 Task: Create a rule when custom fields attachments is set to a date more than 1  days ago by anyone.
Action: Mouse moved to (751, 263)
Screenshot: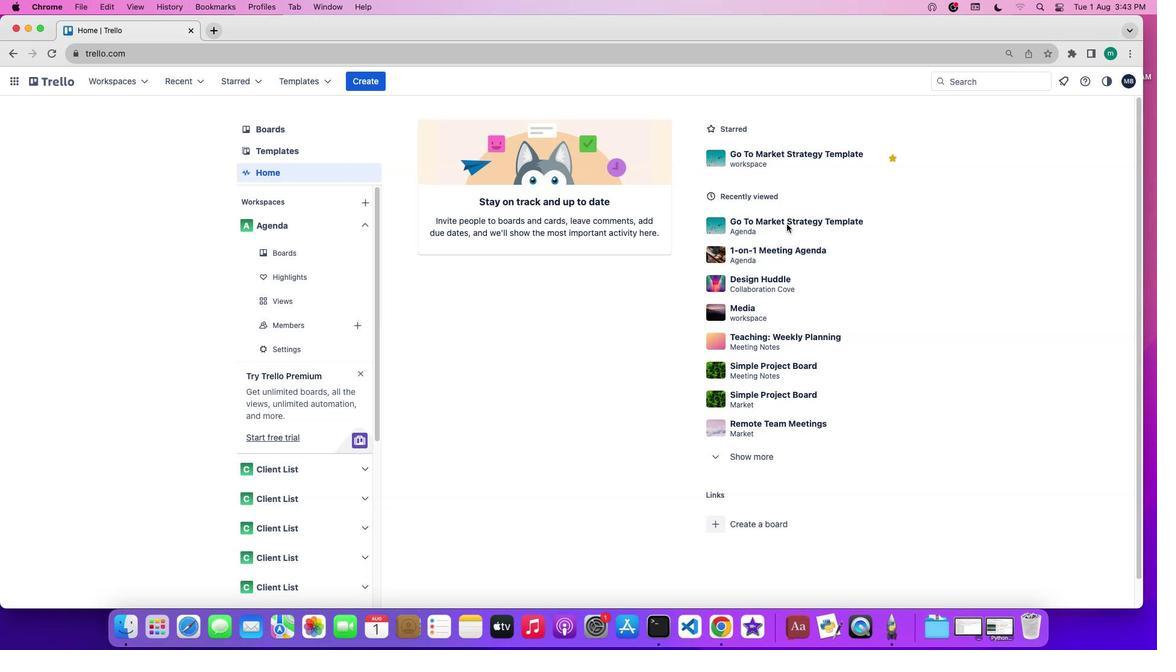 
Action: Mouse pressed left at (751, 263)
Screenshot: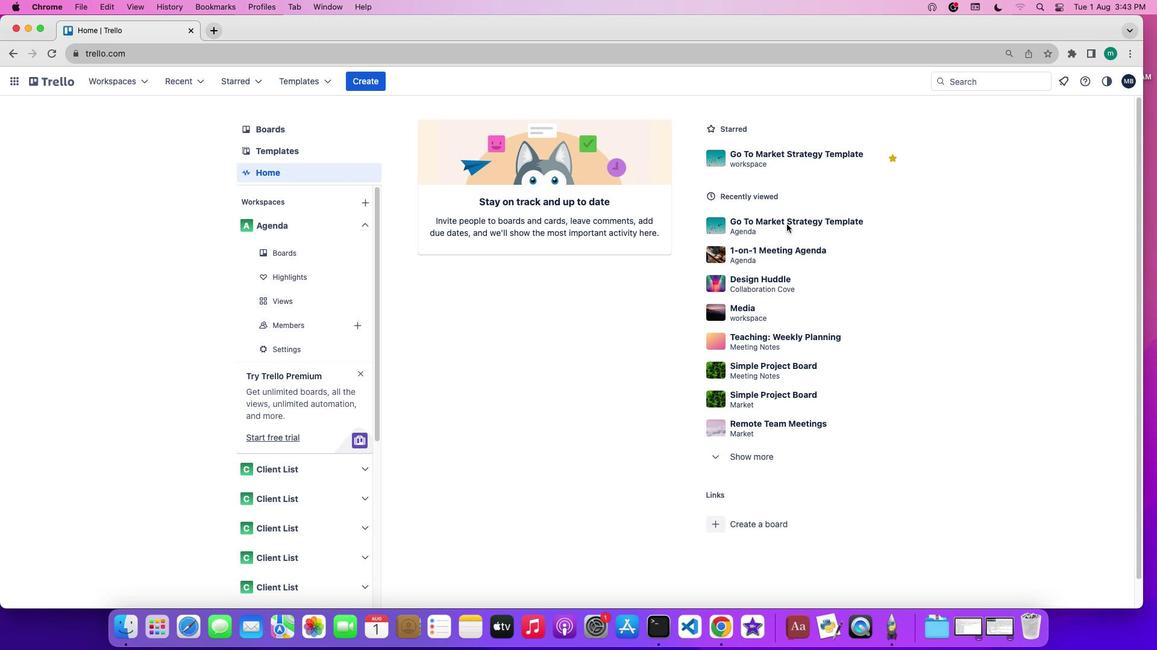 
Action: Mouse pressed left at (751, 263)
Screenshot: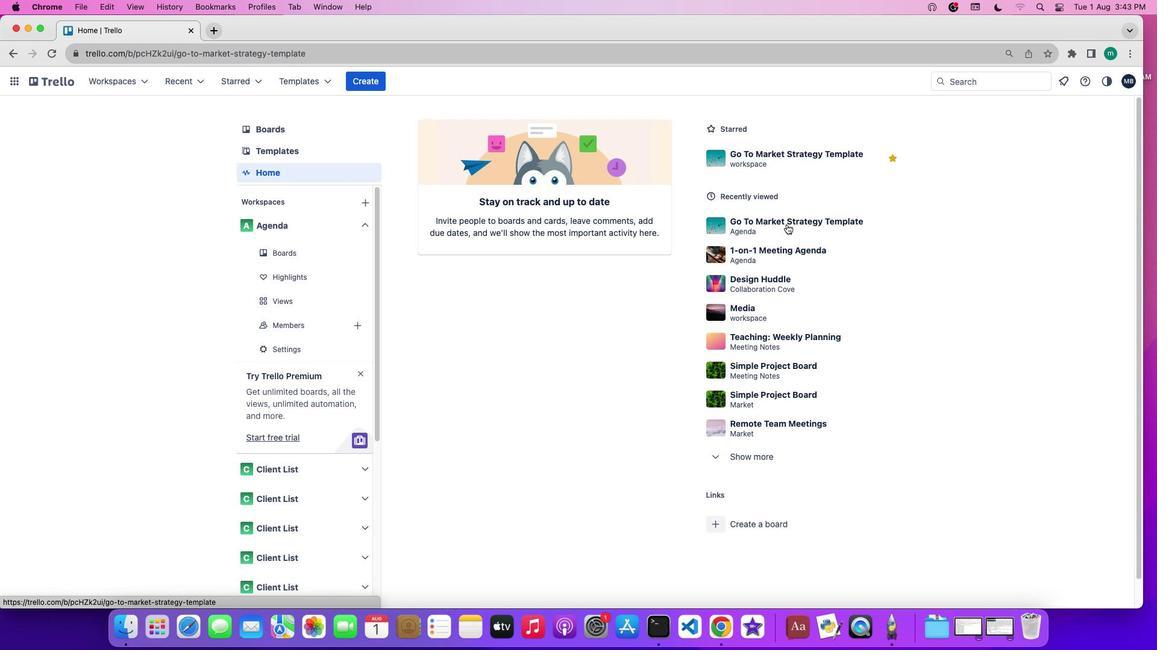 
Action: Mouse moved to (966, 310)
Screenshot: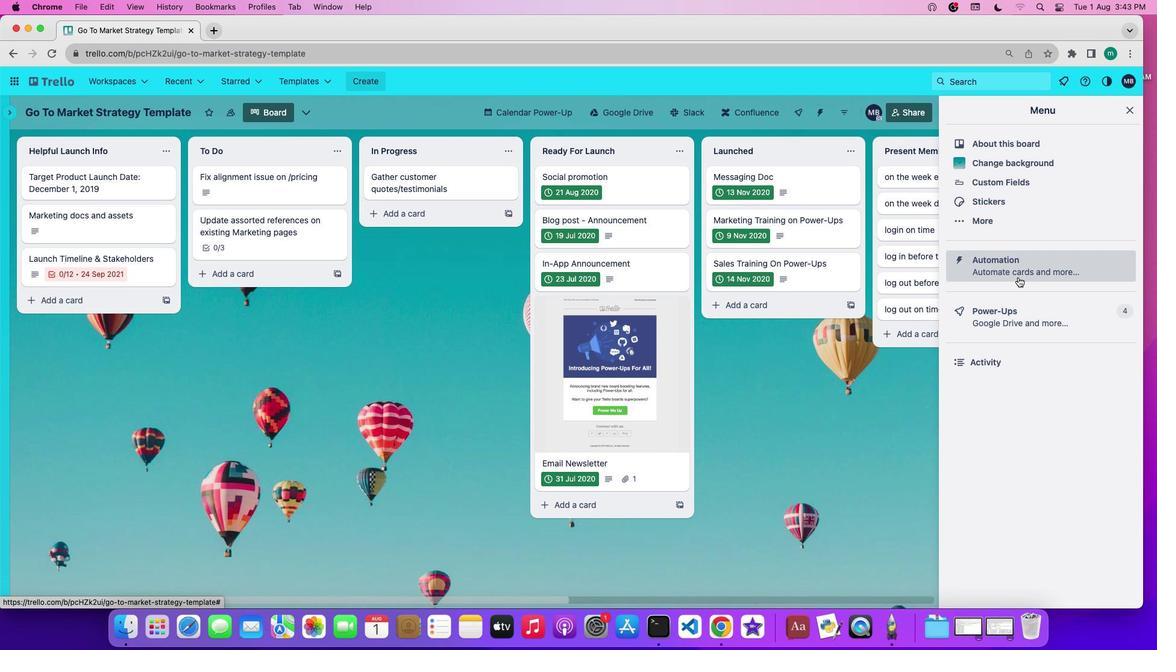 
Action: Mouse pressed left at (966, 310)
Screenshot: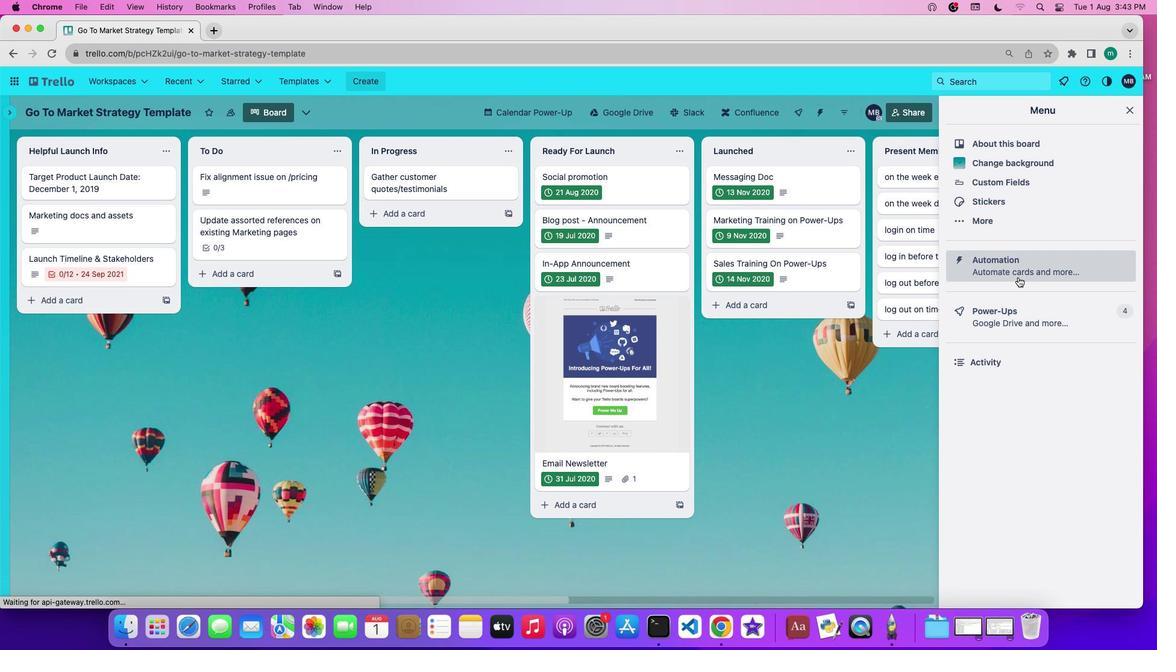 
Action: Mouse moved to (91, 256)
Screenshot: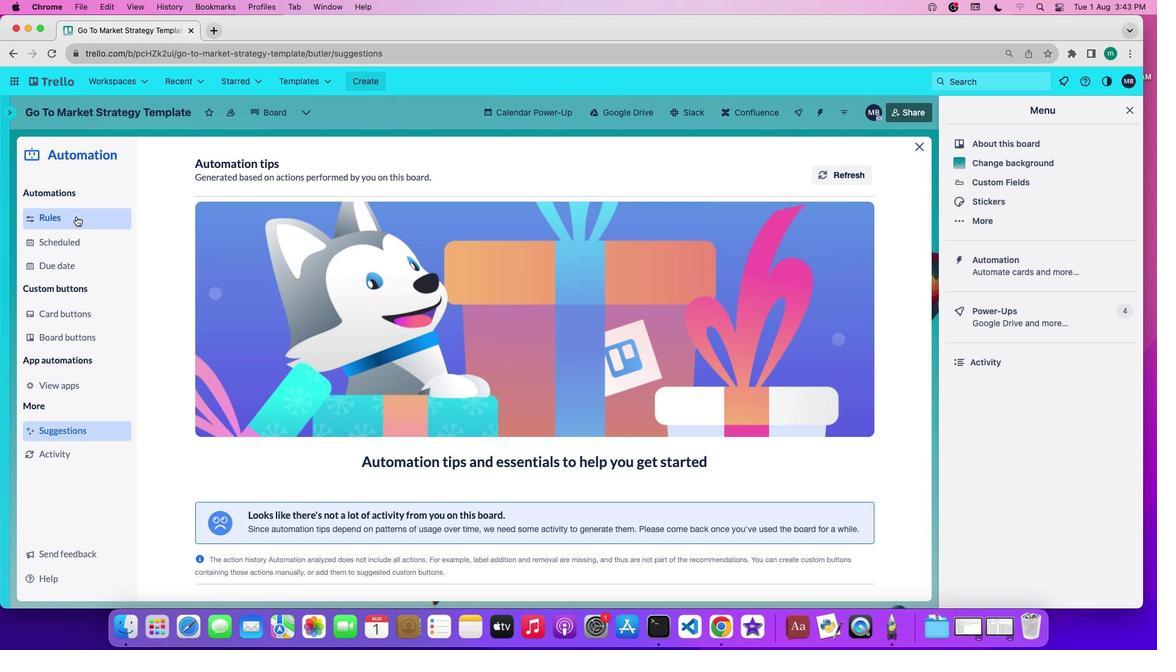 
Action: Mouse pressed left at (91, 256)
Screenshot: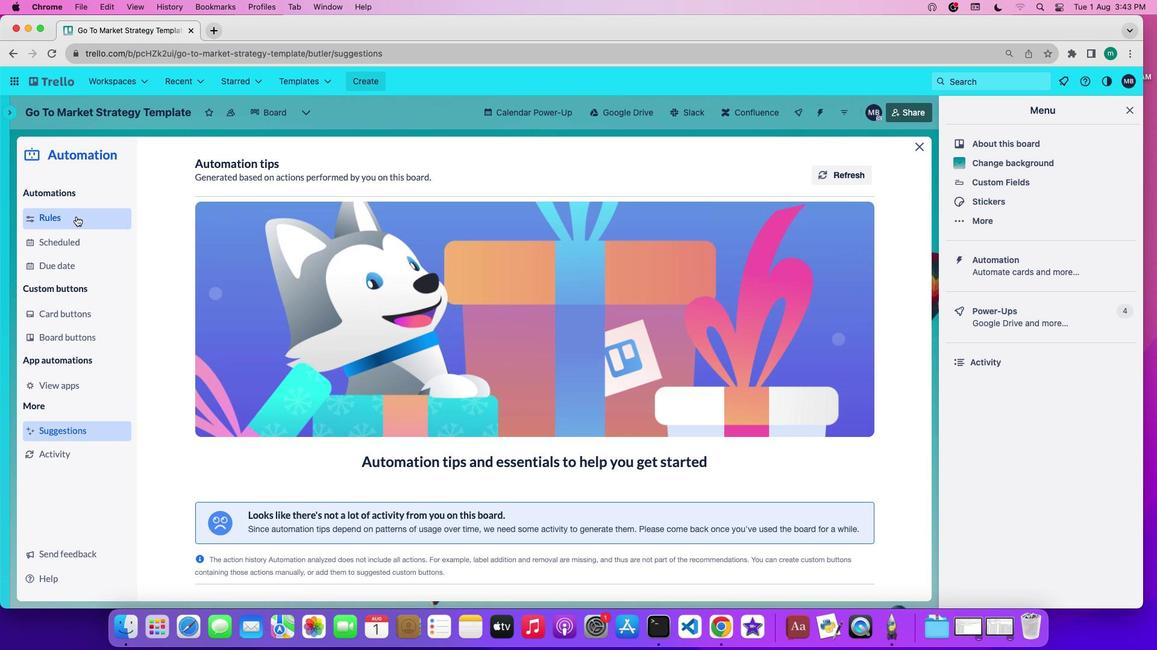 
Action: Mouse moved to (295, 452)
Screenshot: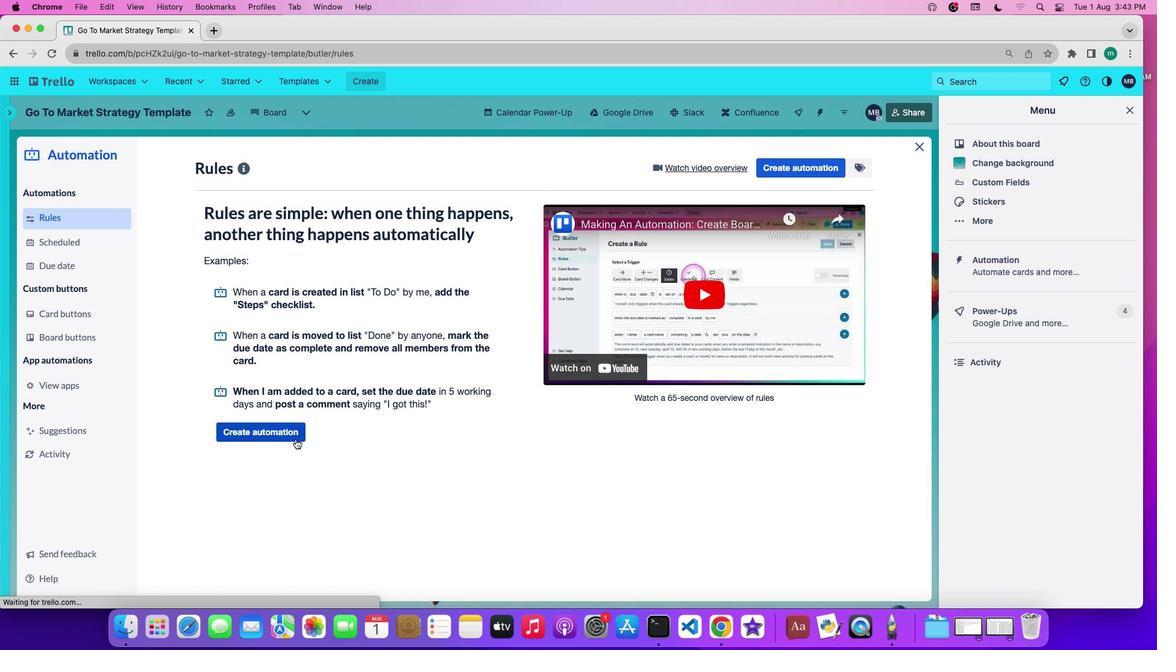 
Action: Mouse pressed left at (295, 452)
Screenshot: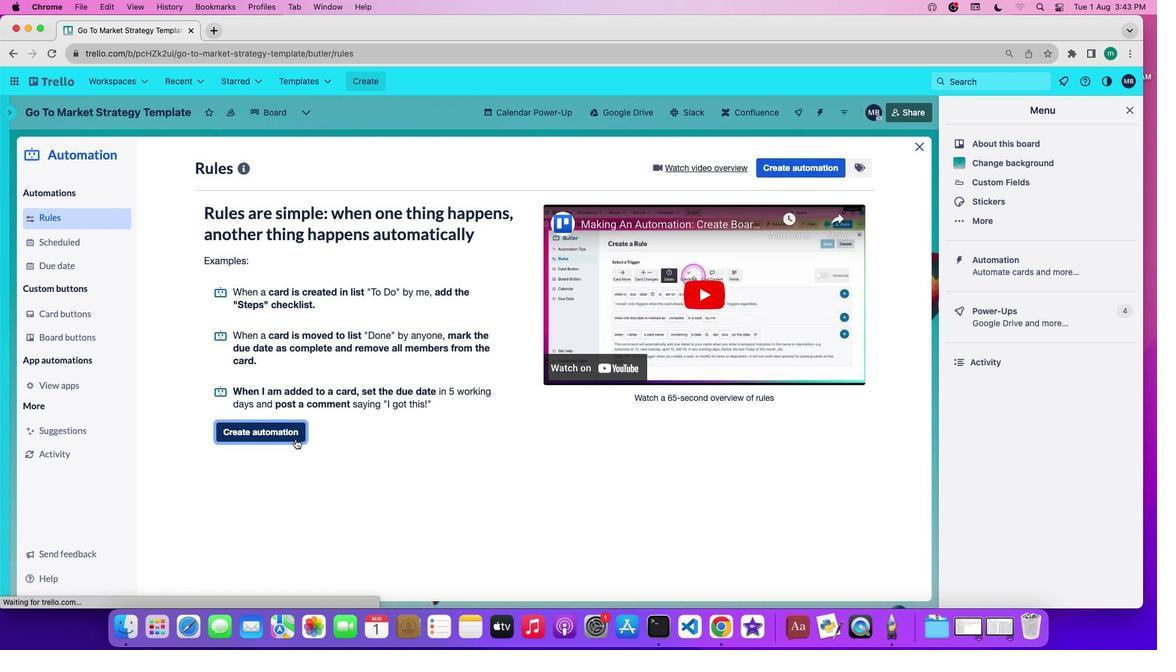 
Action: Mouse moved to (568, 319)
Screenshot: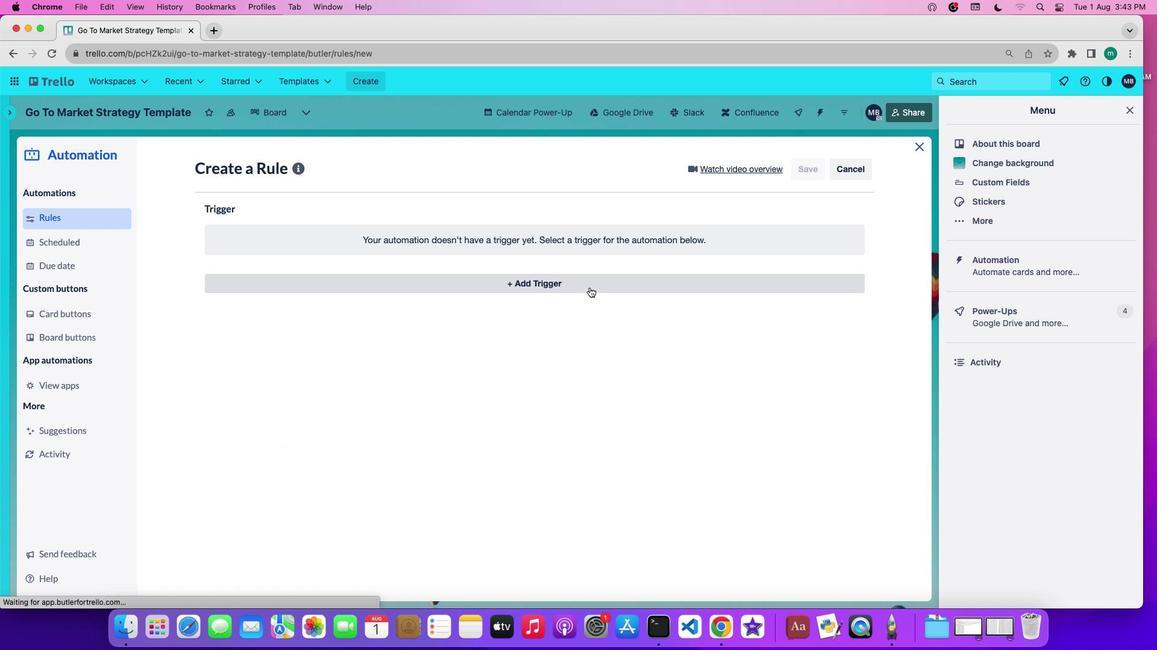 
Action: Mouse pressed left at (568, 319)
Screenshot: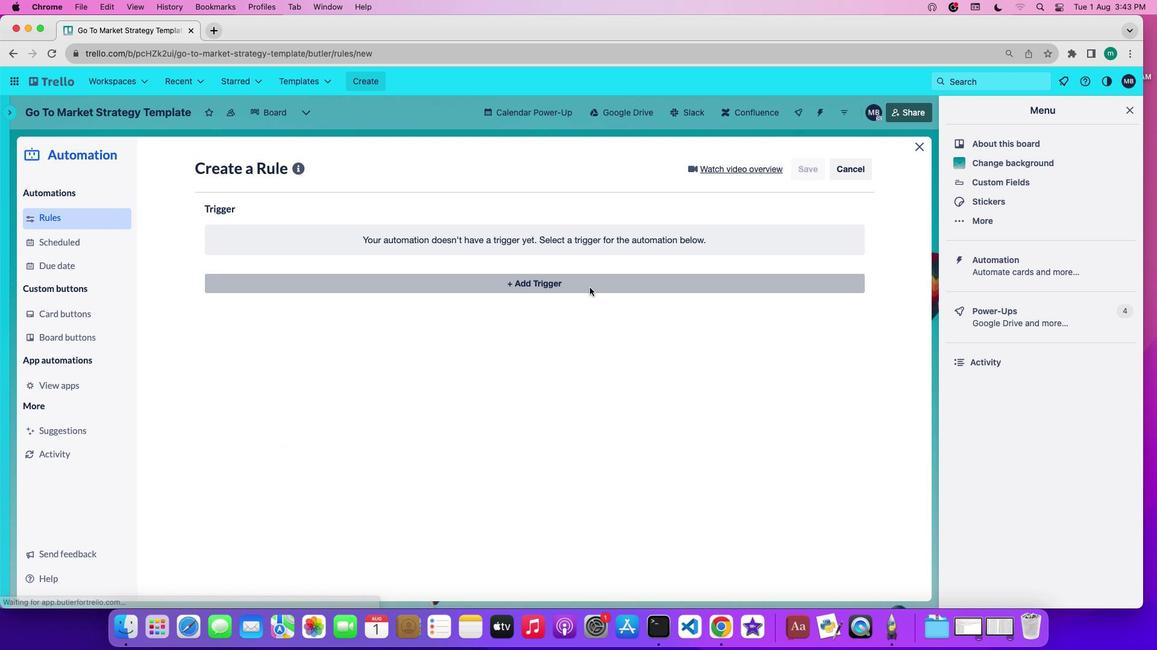 
Action: Mouse moved to (459, 358)
Screenshot: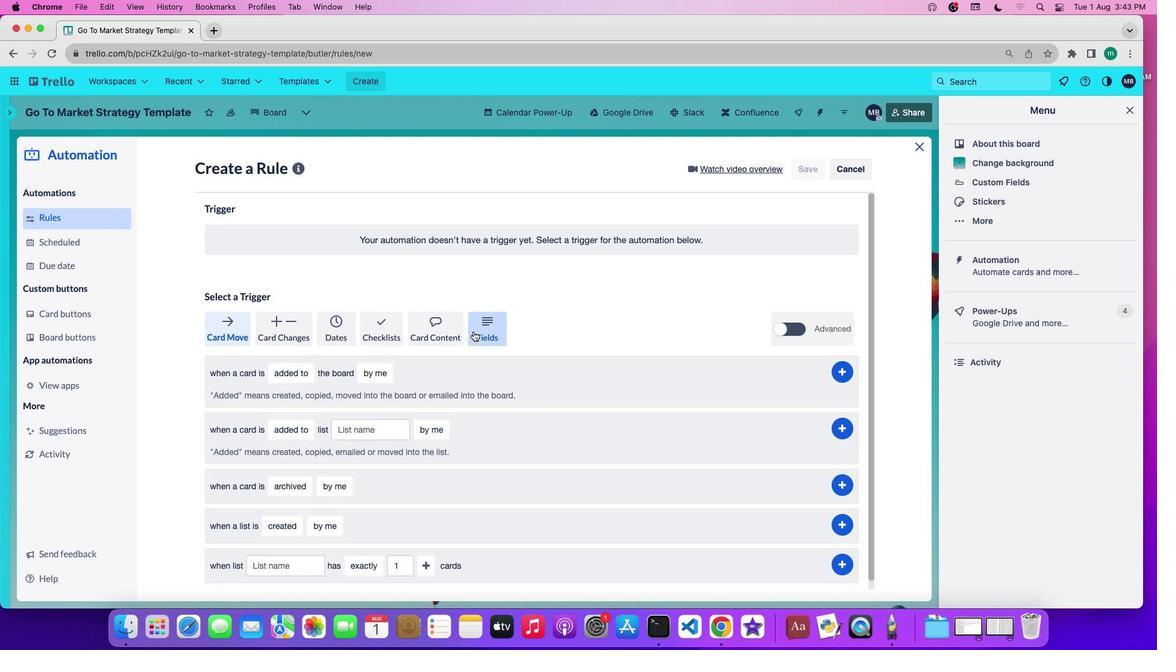 
Action: Mouse pressed left at (459, 358)
Screenshot: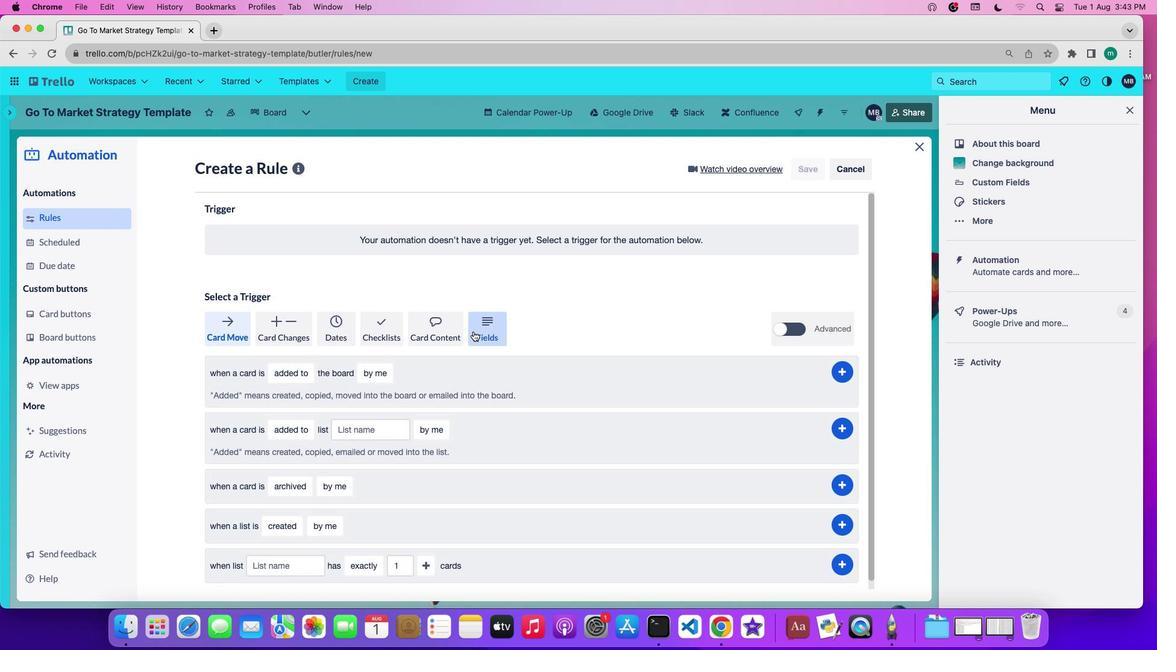 
Action: Mouse moved to (465, 418)
Screenshot: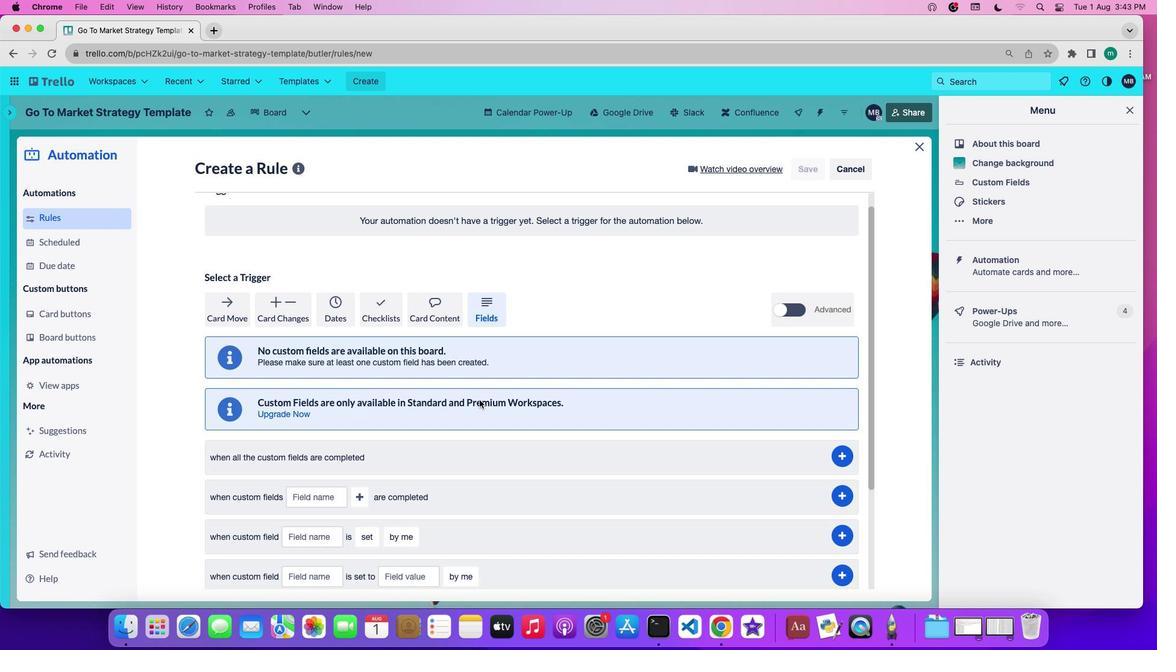 
Action: Mouse scrolled (465, 418) with delta (20, 65)
Screenshot: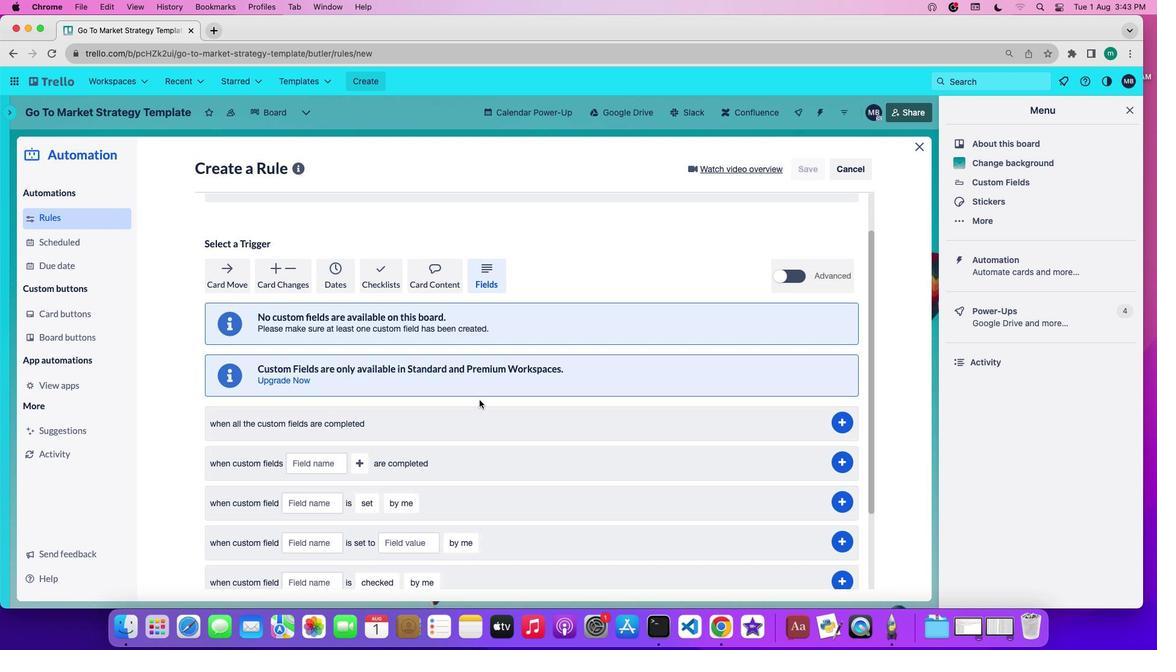 
Action: Mouse scrolled (465, 418) with delta (20, 65)
Screenshot: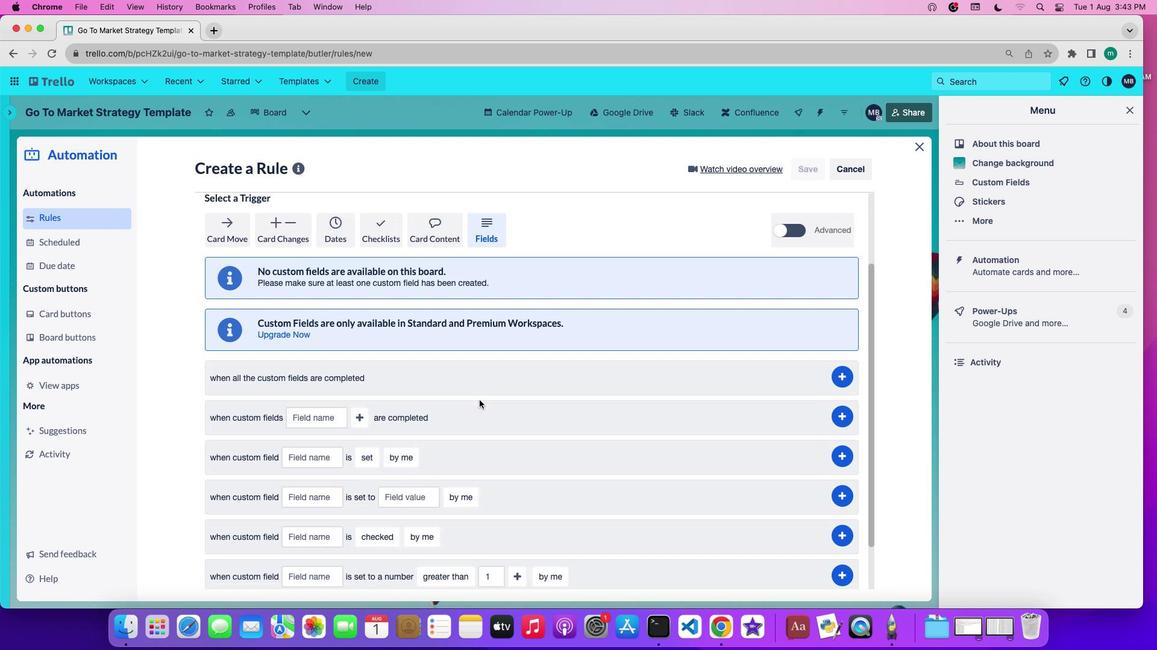 
Action: Mouse scrolled (465, 418) with delta (20, 64)
Screenshot: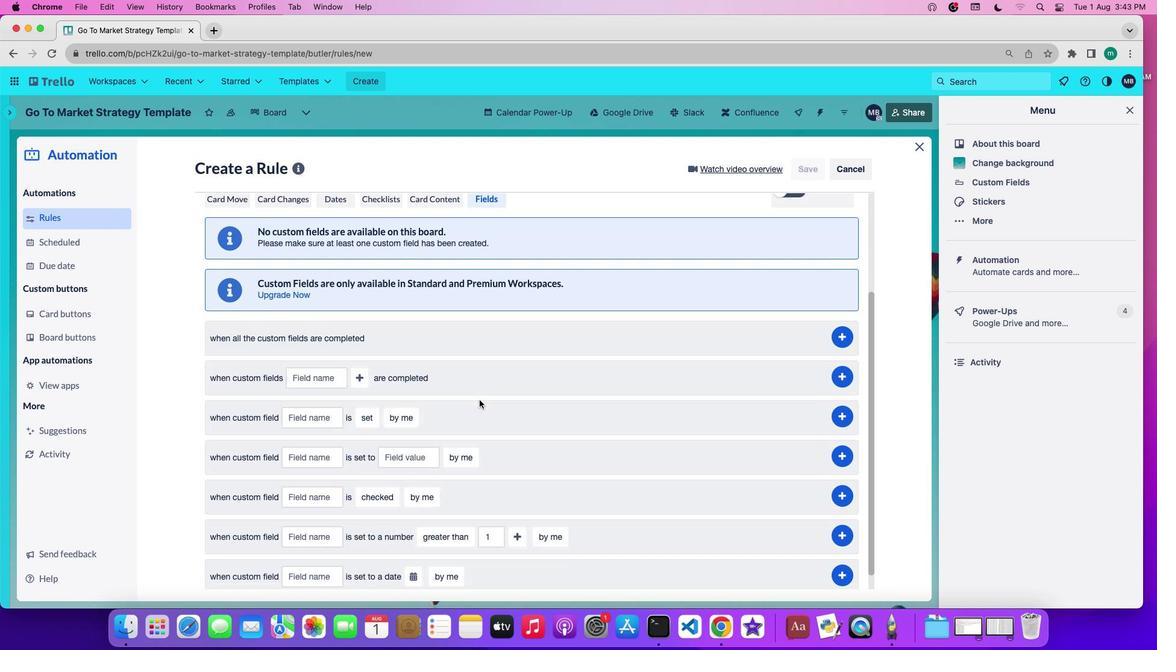 
Action: Mouse scrolled (465, 418) with delta (20, 63)
Screenshot: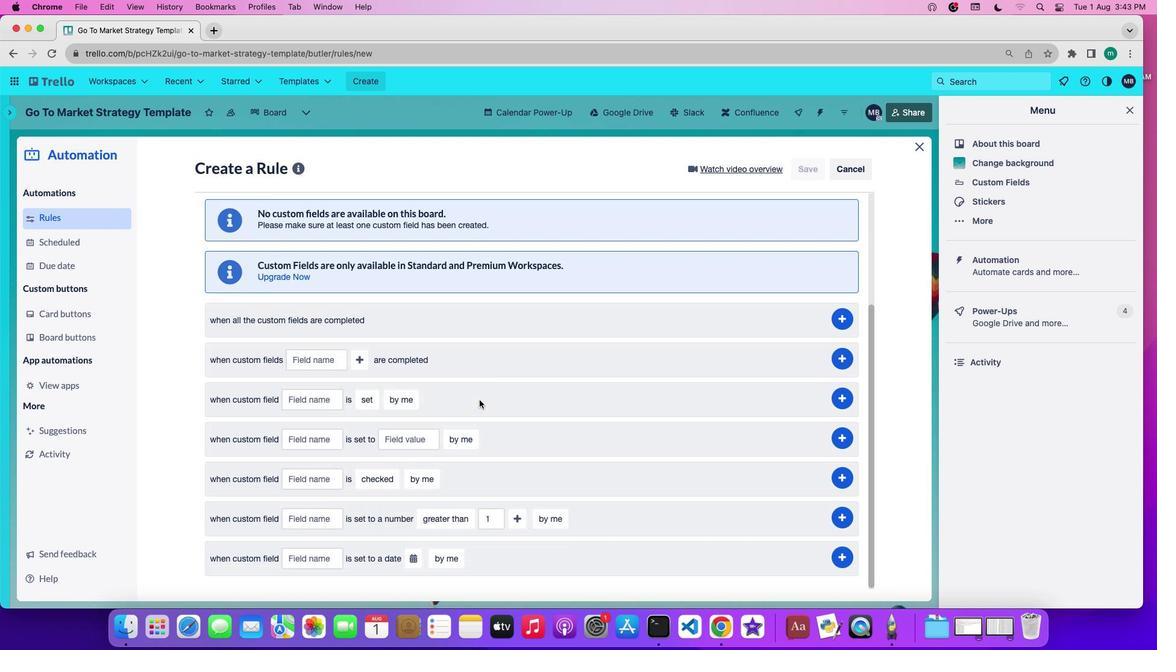 
Action: Mouse scrolled (465, 418) with delta (20, 63)
Screenshot: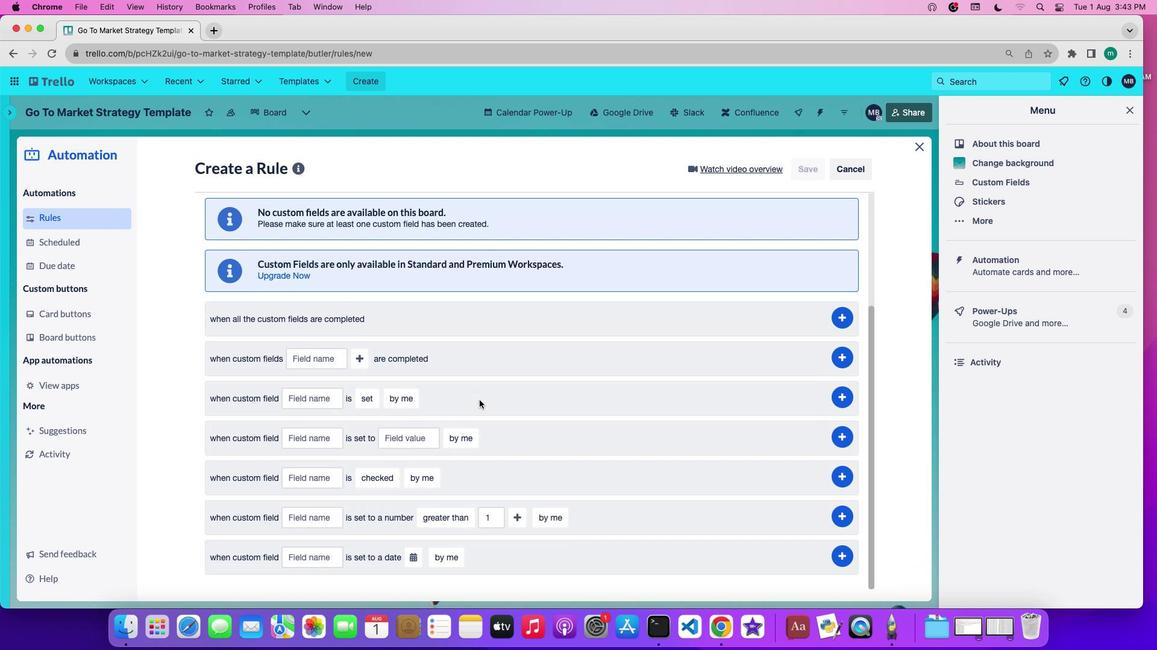 
Action: Mouse moved to (303, 551)
Screenshot: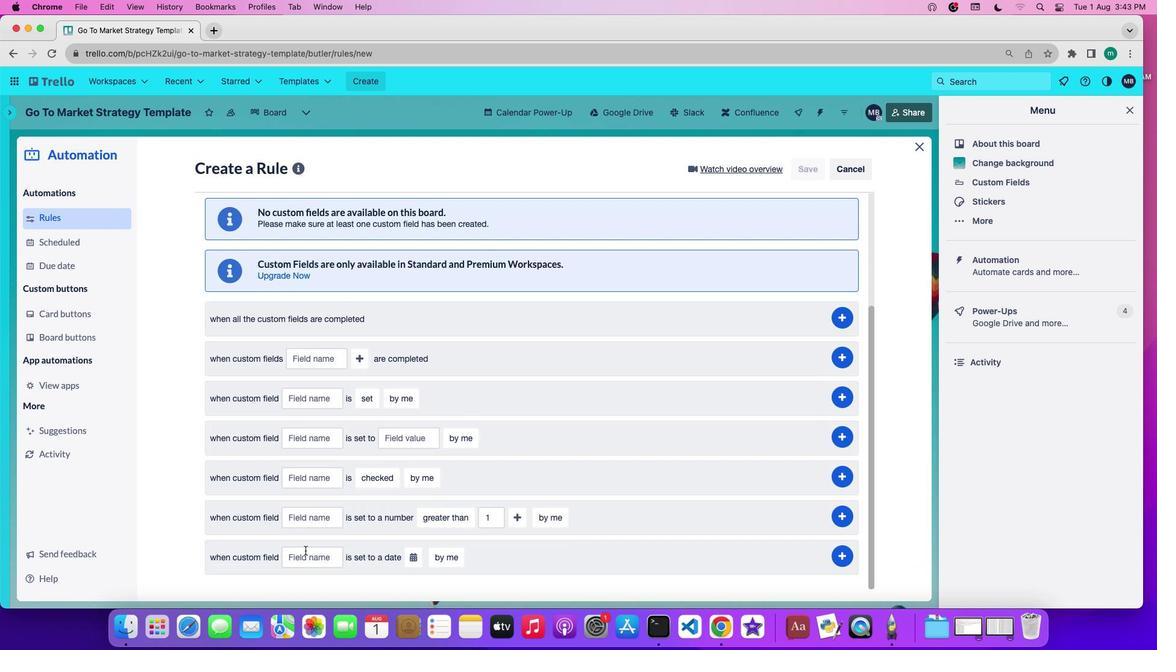 
Action: Mouse pressed left at (303, 551)
Screenshot: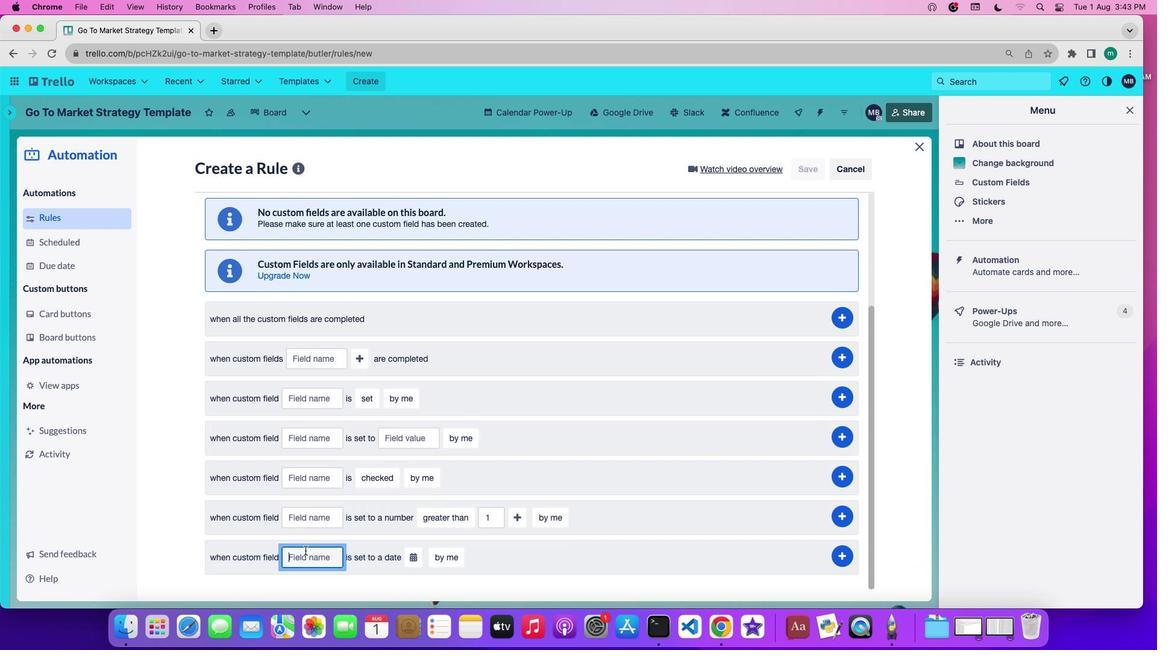 
Action: Mouse moved to (303, 551)
Screenshot: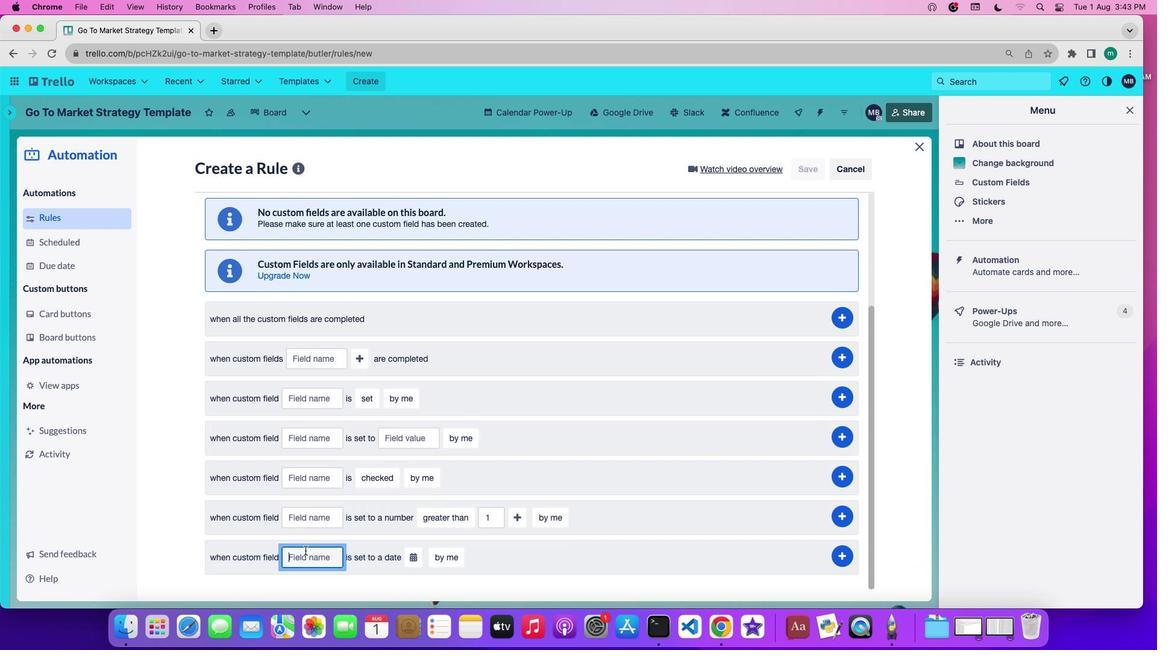 
Action: Key pressed 'a''t''t''a''c''h''m''e''n''t''s'
Screenshot: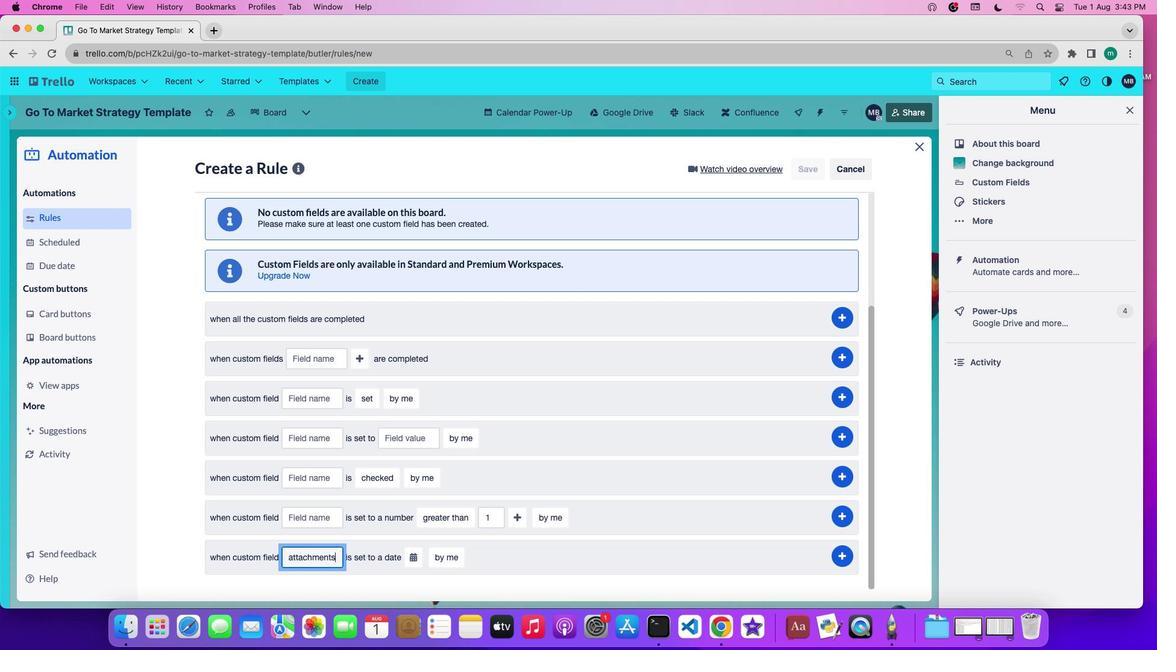 
Action: Mouse moved to (409, 554)
Screenshot: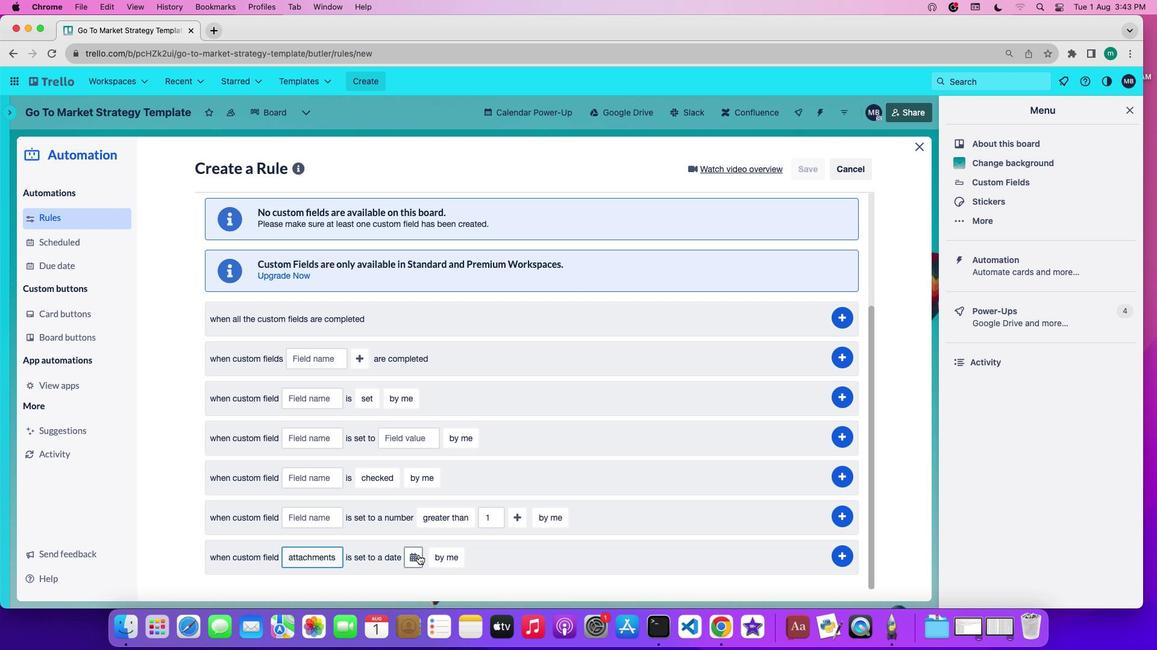 
Action: Mouse pressed left at (409, 554)
Screenshot: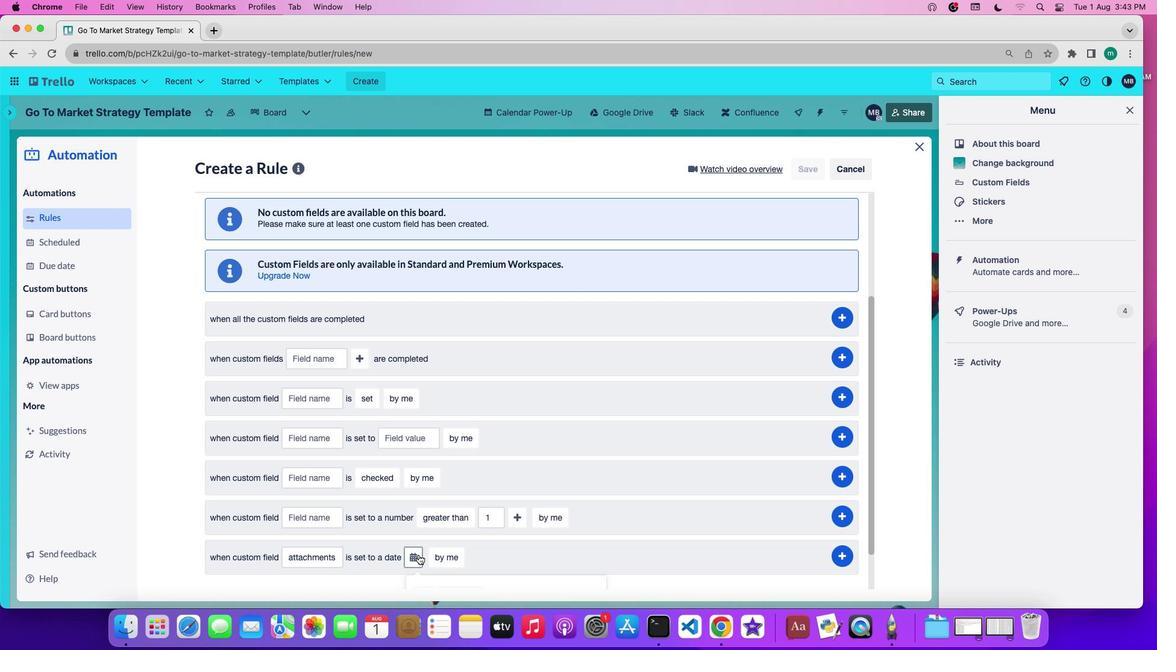 
Action: Mouse pressed left at (409, 554)
Screenshot: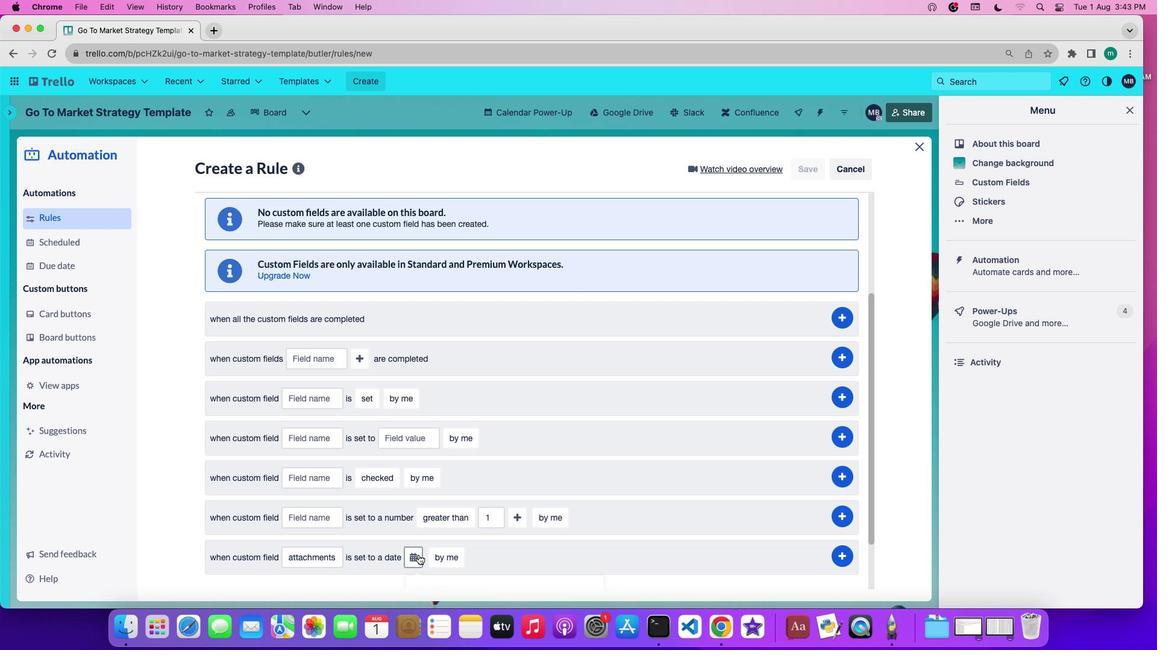 
Action: Mouse moved to (406, 552)
Screenshot: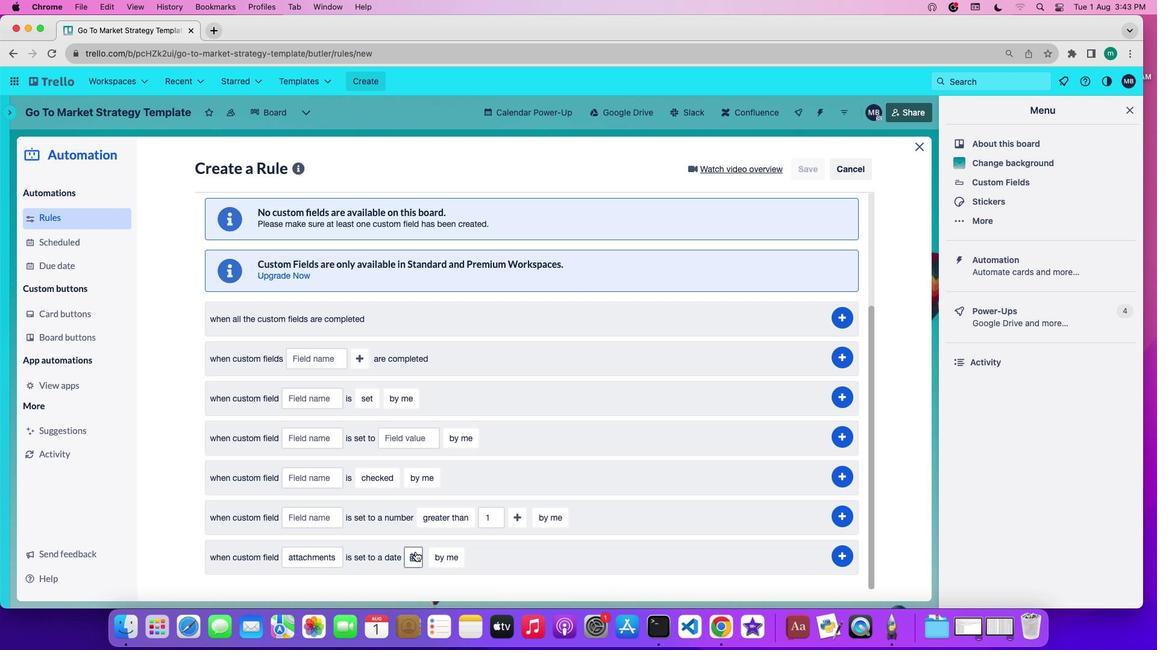
Action: Mouse pressed left at (406, 552)
Screenshot: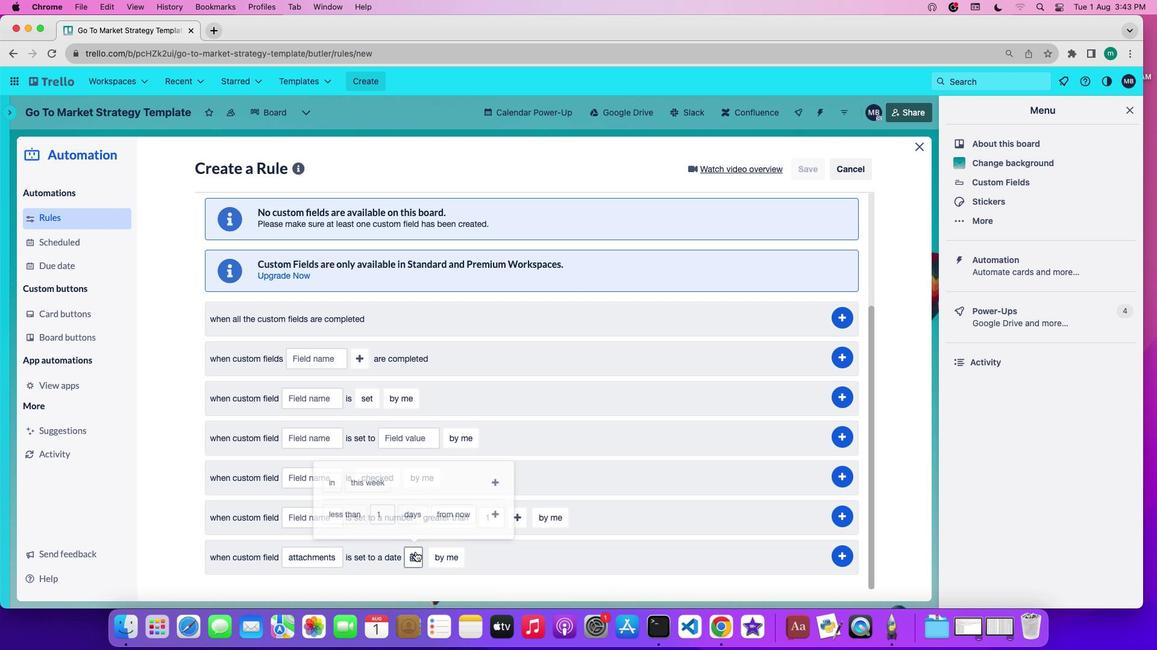 
Action: Mouse moved to (348, 520)
Screenshot: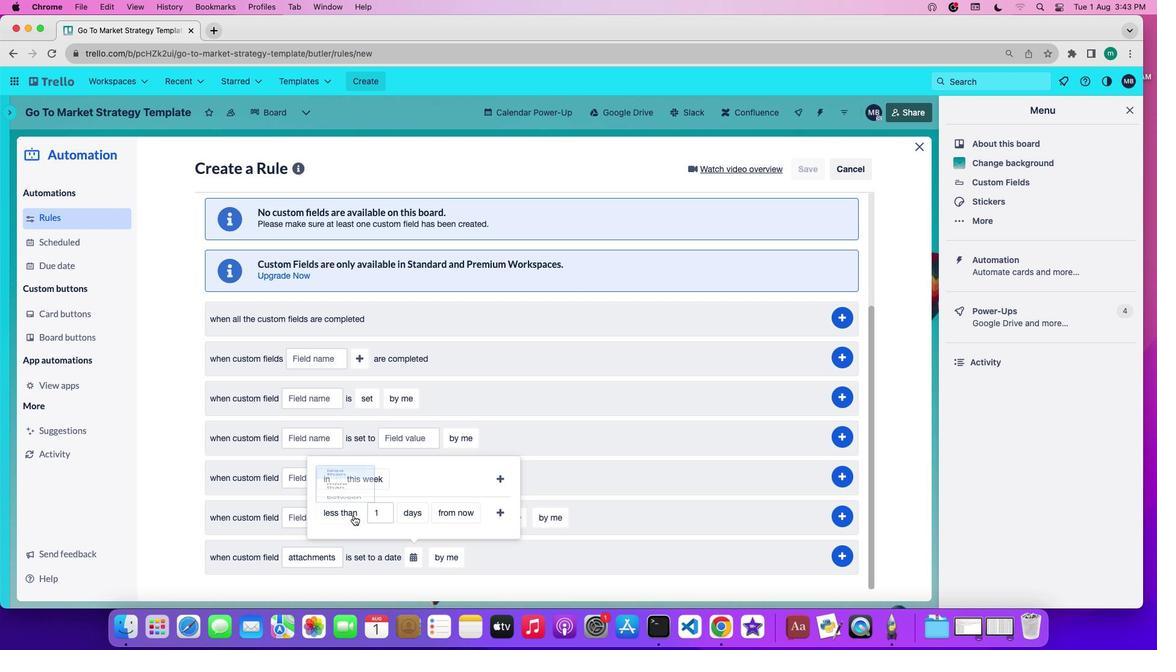
Action: Mouse pressed left at (348, 520)
Screenshot: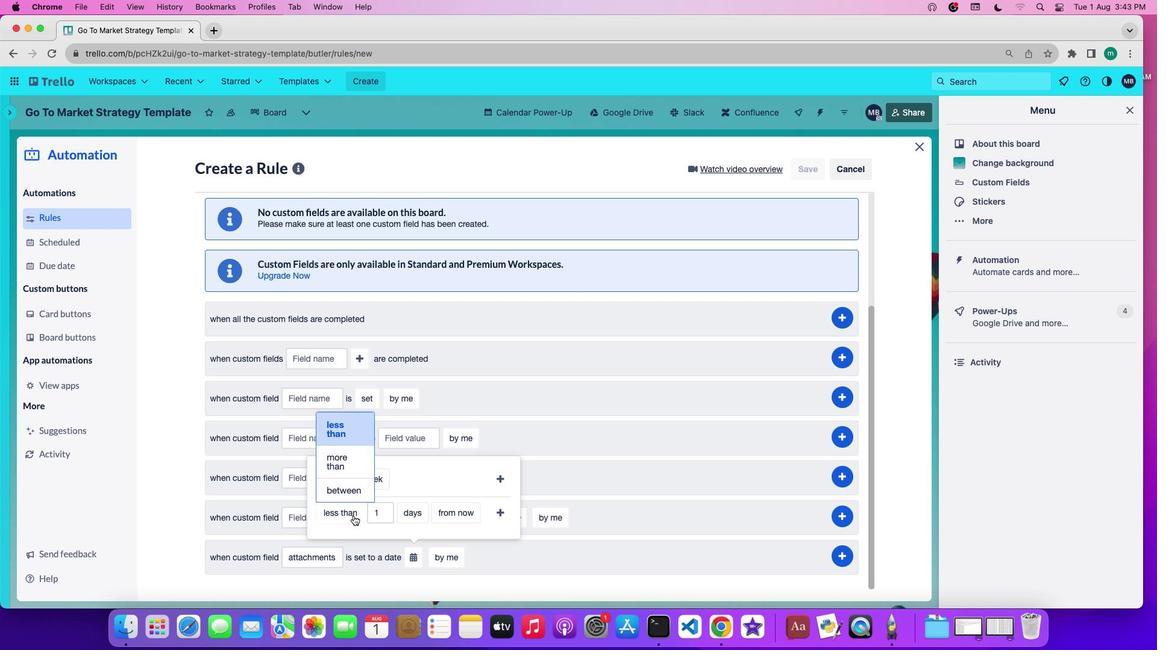 
Action: Mouse moved to (342, 477)
Screenshot: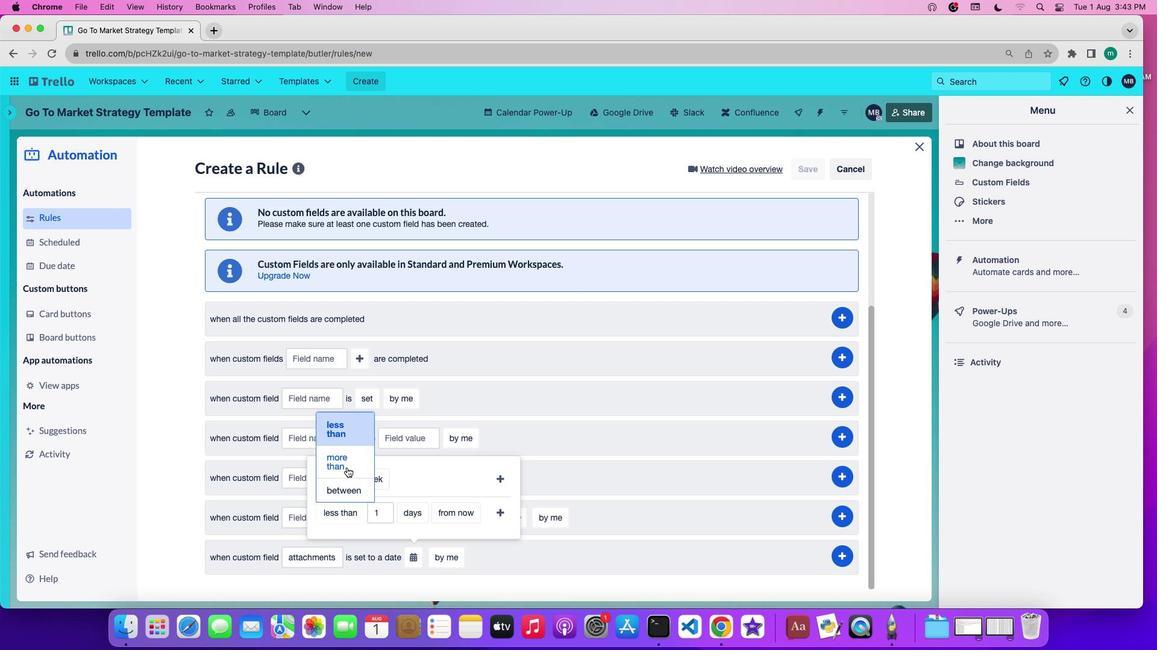 
Action: Mouse pressed left at (342, 477)
Screenshot: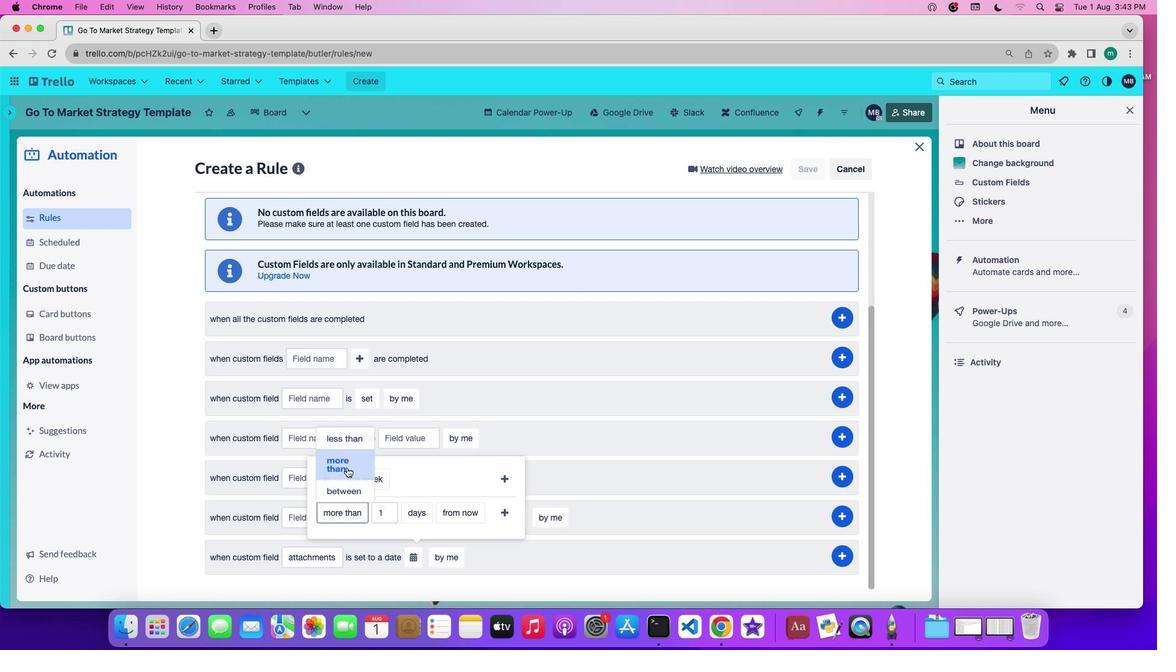 
Action: Mouse moved to (406, 516)
Screenshot: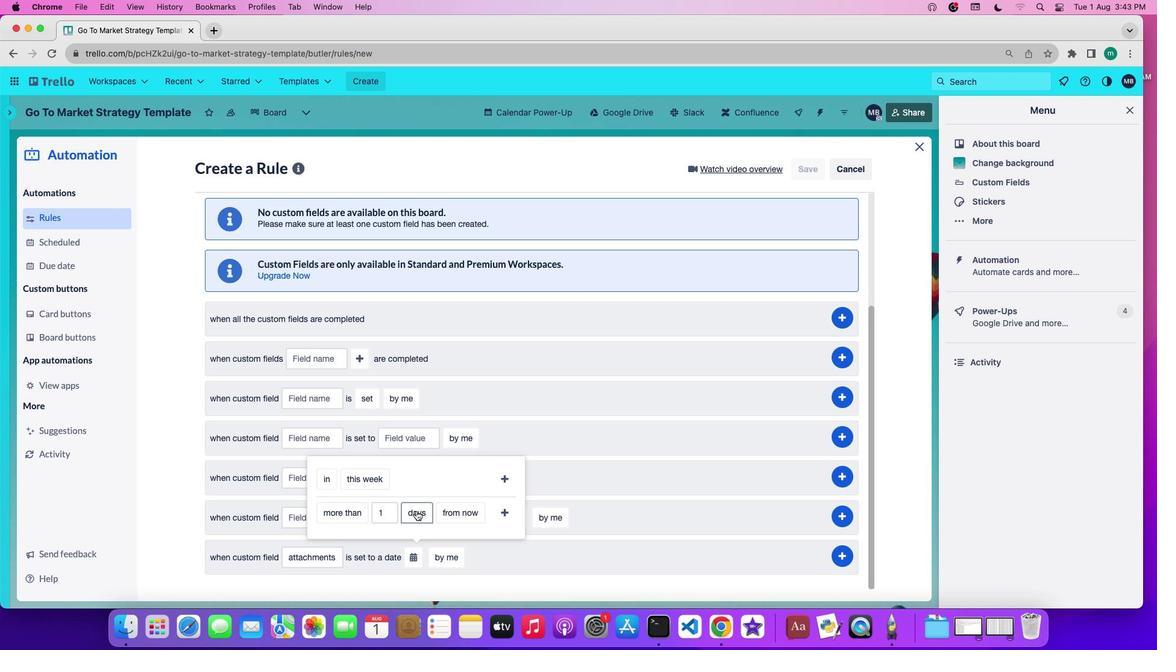 
Action: Mouse pressed left at (406, 516)
Screenshot: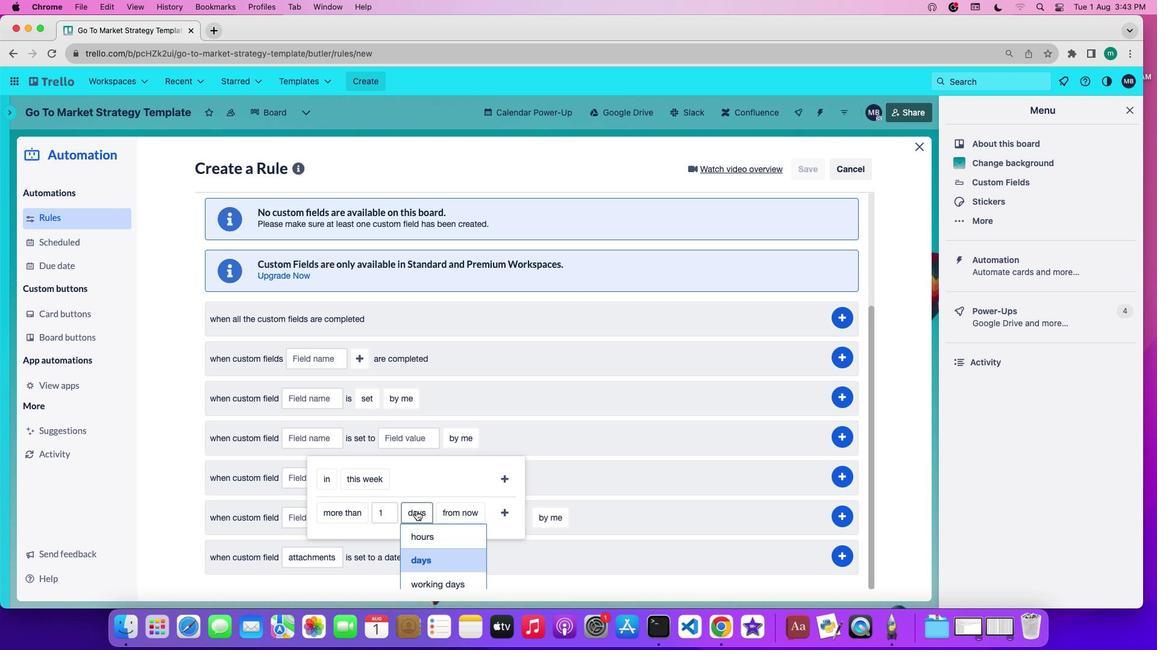 
Action: Mouse moved to (417, 558)
Screenshot: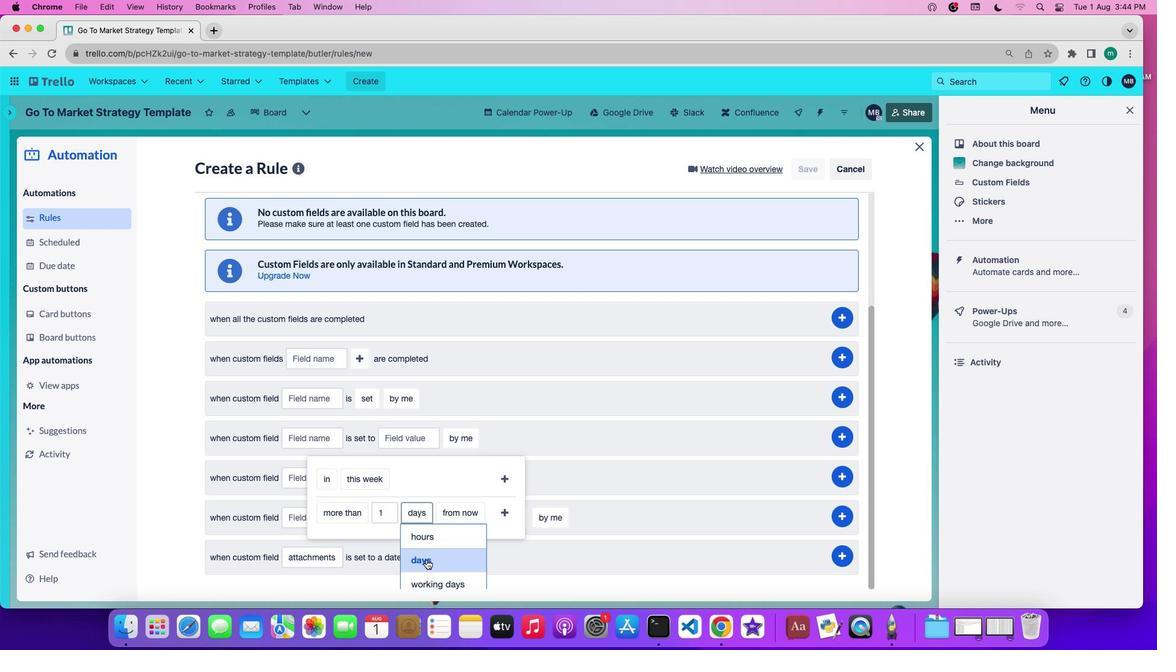 
Action: Mouse pressed left at (417, 558)
Screenshot: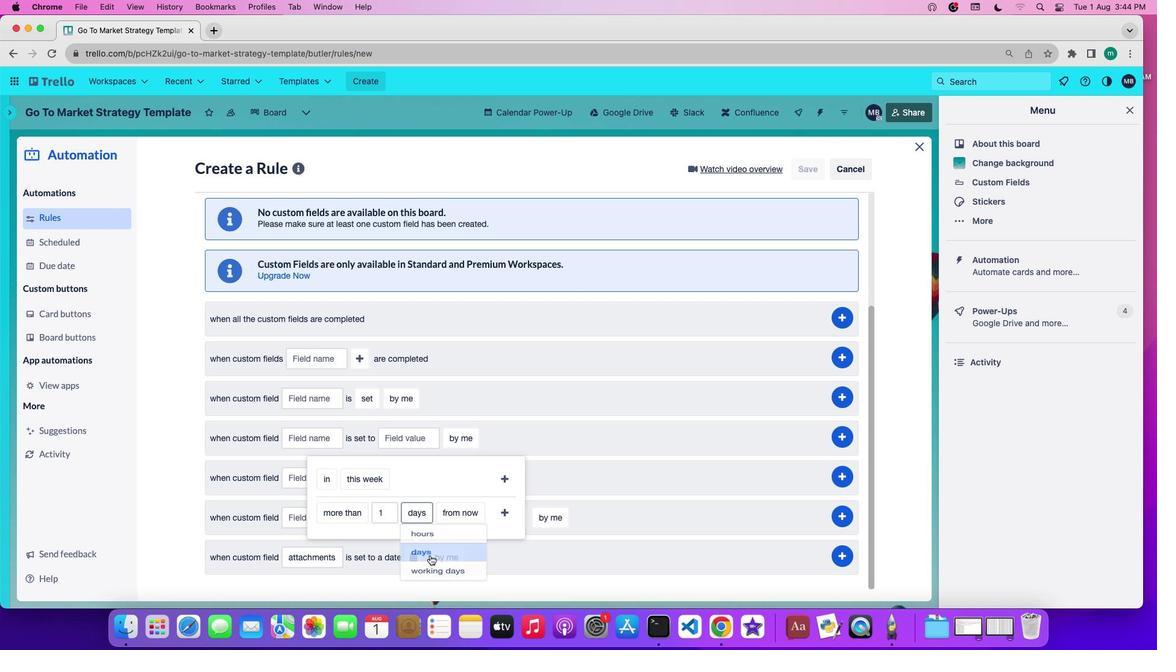 
Action: Mouse moved to (449, 522)
Screenshot: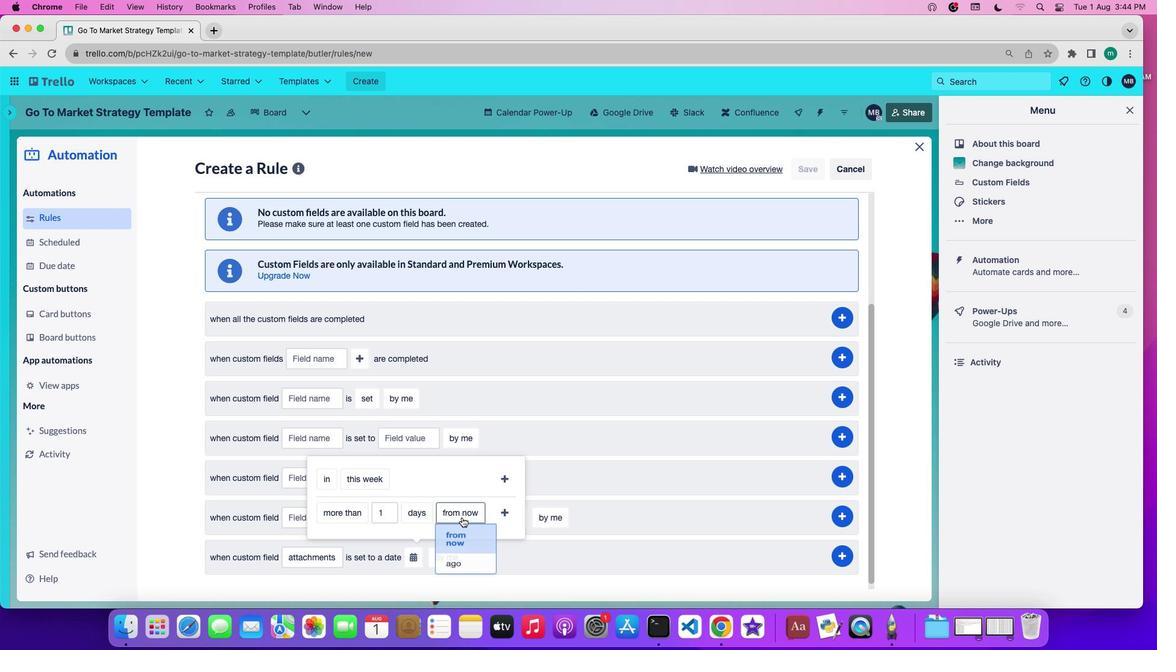 
Action: Mouse pressed left at (449, 522)
Screenshot: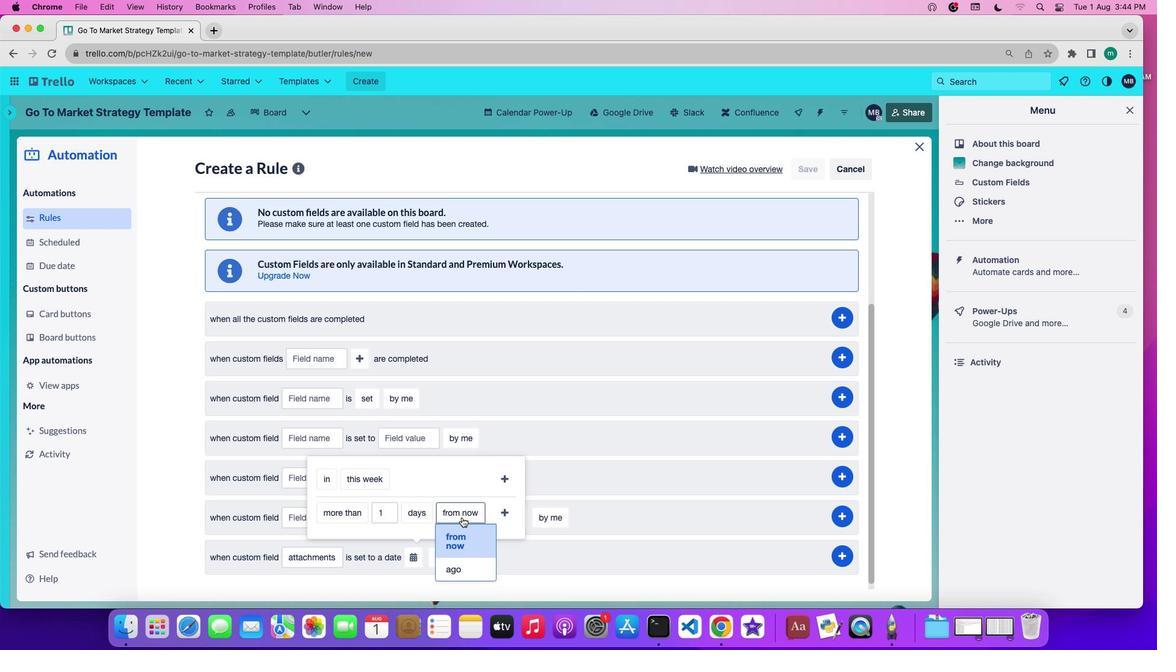 
Action: Mouse moved to (446, 564)
Screenshot: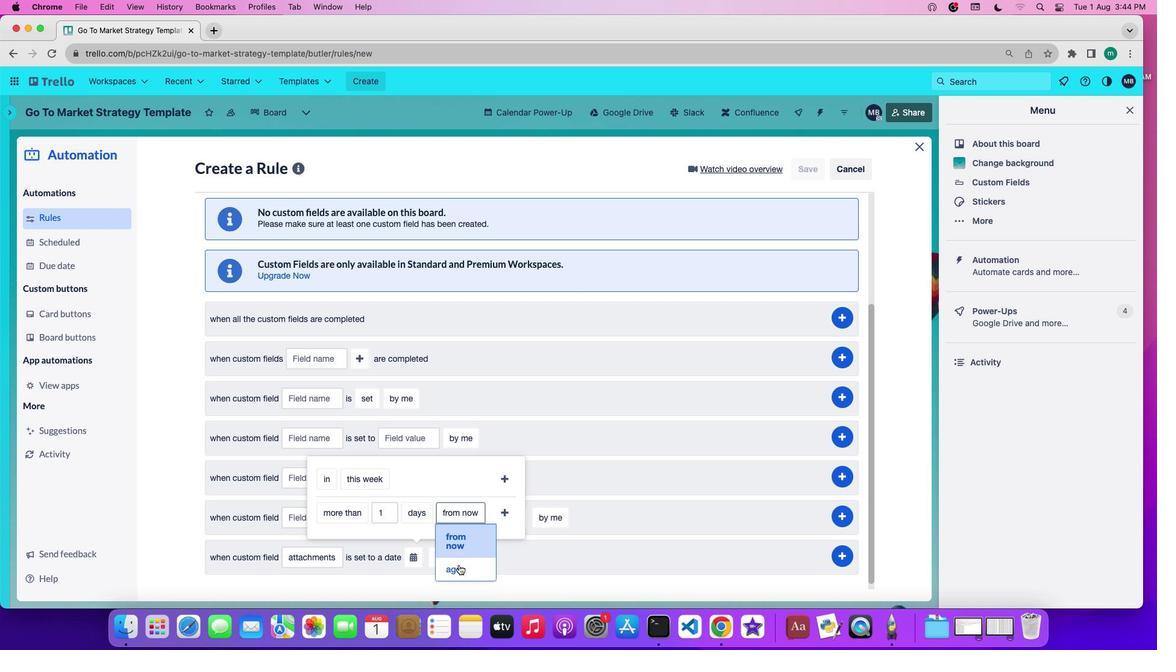 
Action: Mouse pressed left at (446, 564)
Screenshot: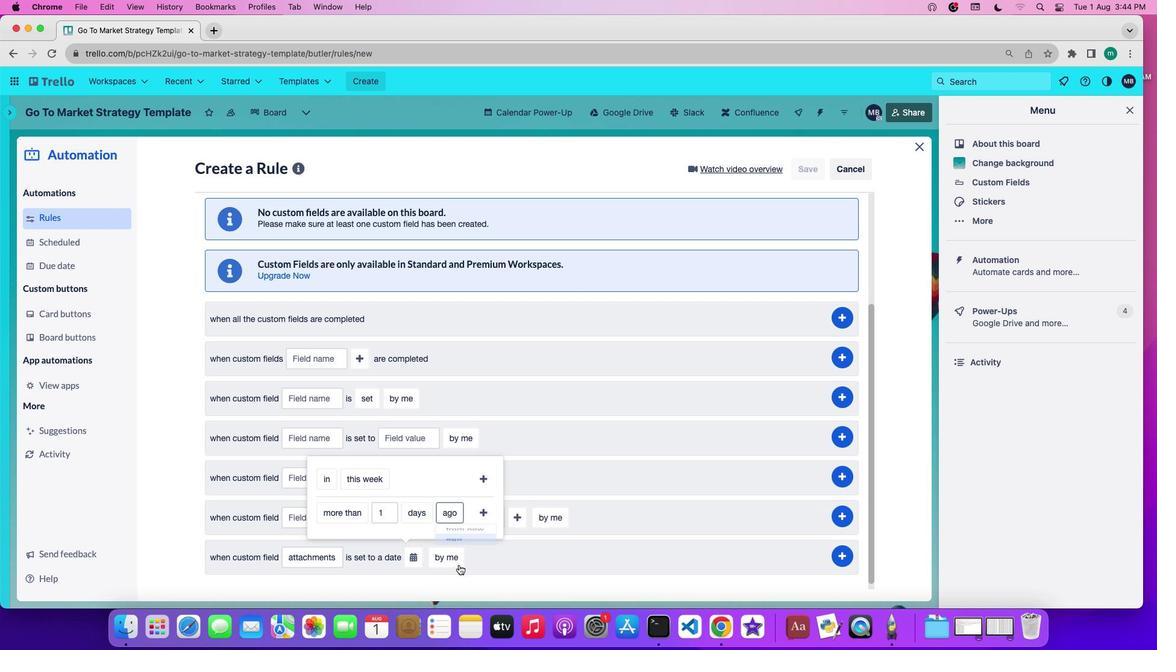 
Action: Mouse moved to (474, 517)
Screenshot: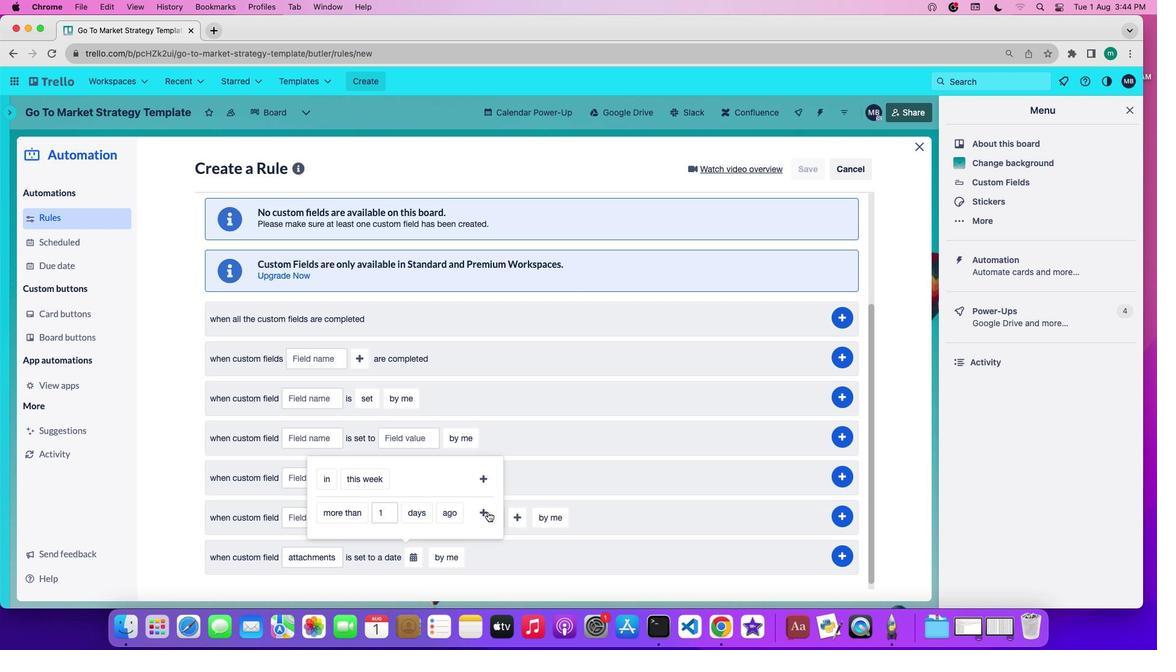 
Action: Mouse pressed left at (474, 517)
Screenshot: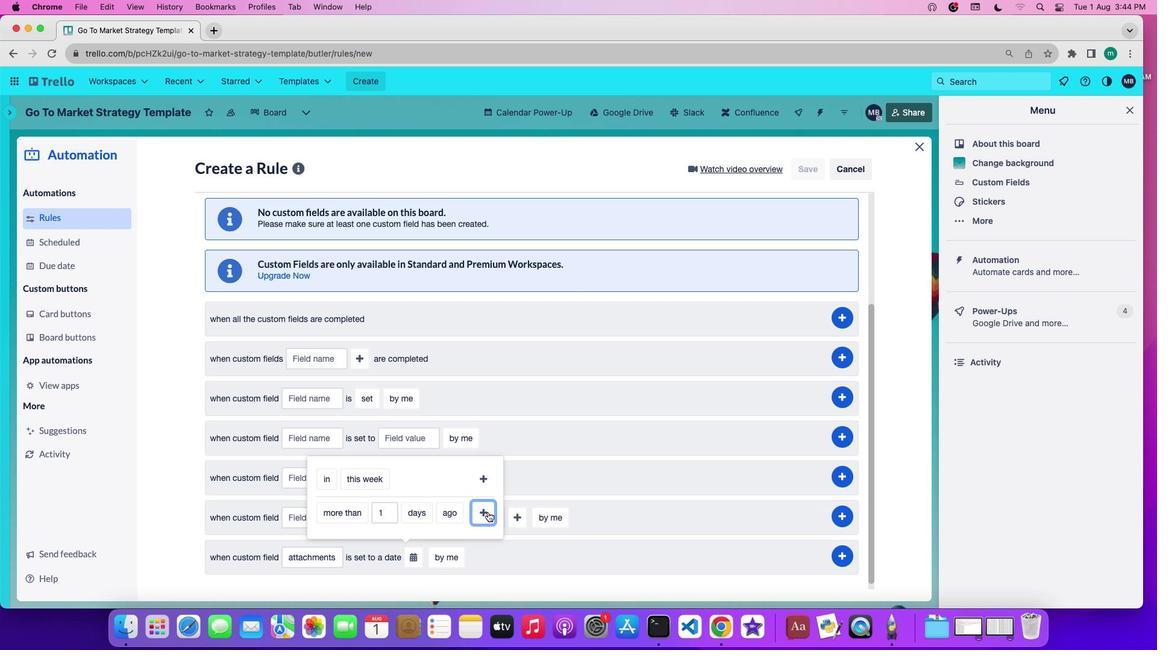 
Action: Mouse moved to (514, 553)
Screenshot: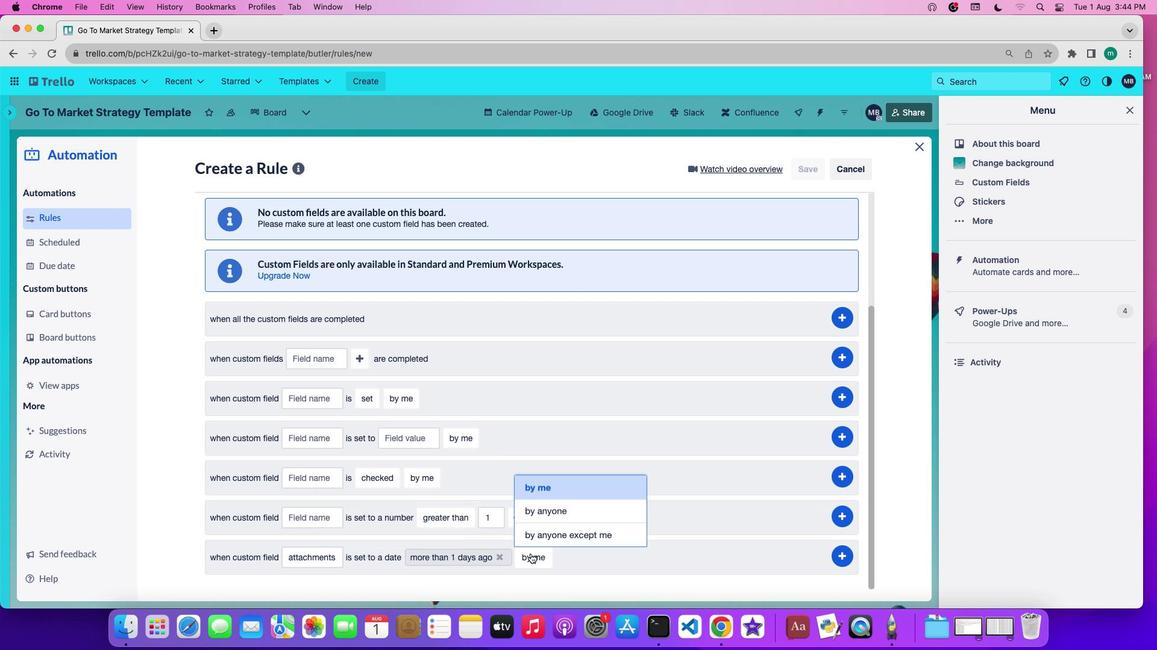
Action: Mouse pressed left at (514, 553)
Screenshot: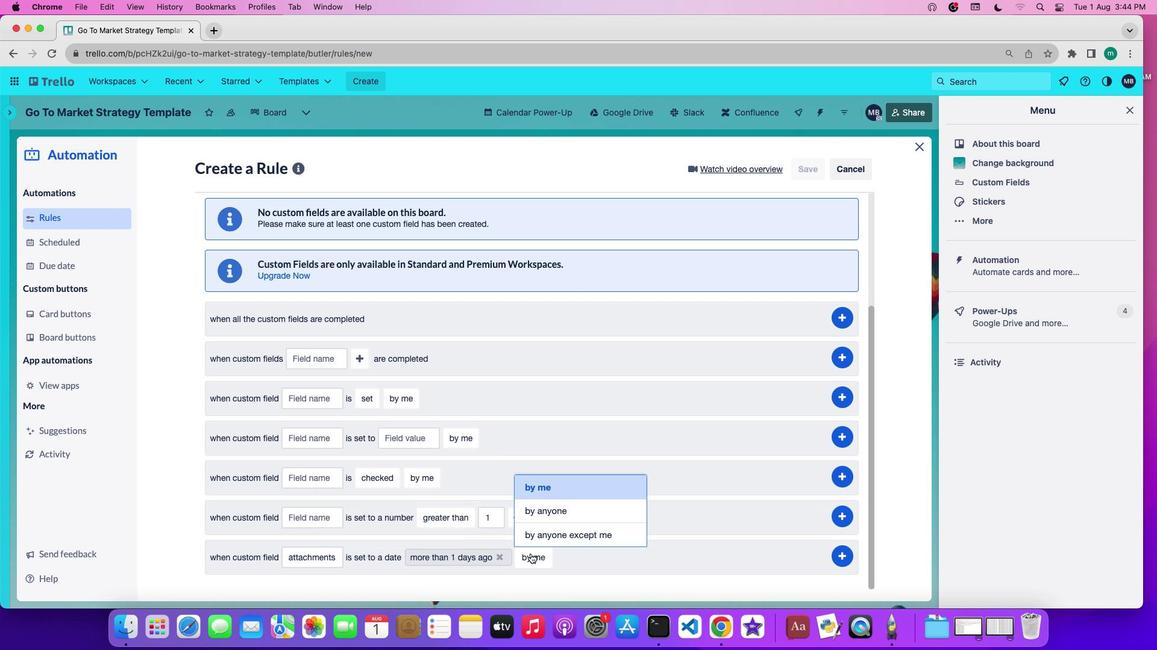 
Action: Mouse moved to (556, 513)
Screenshot: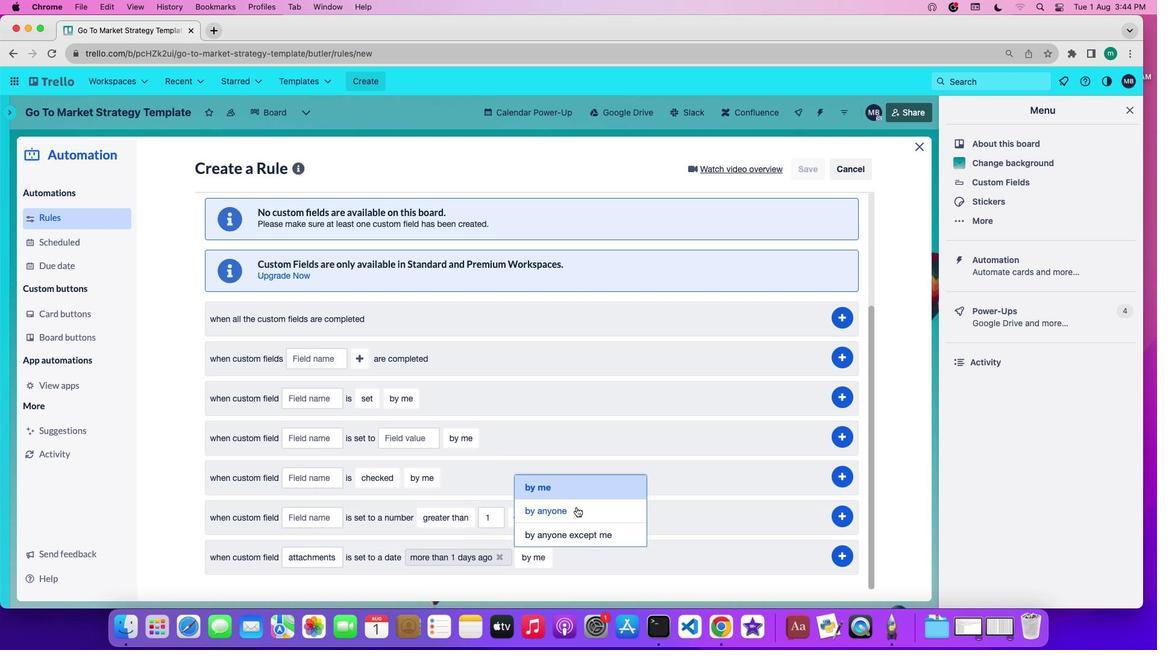 
Action: Mouse pressed left at (556, 513)
Screenshot: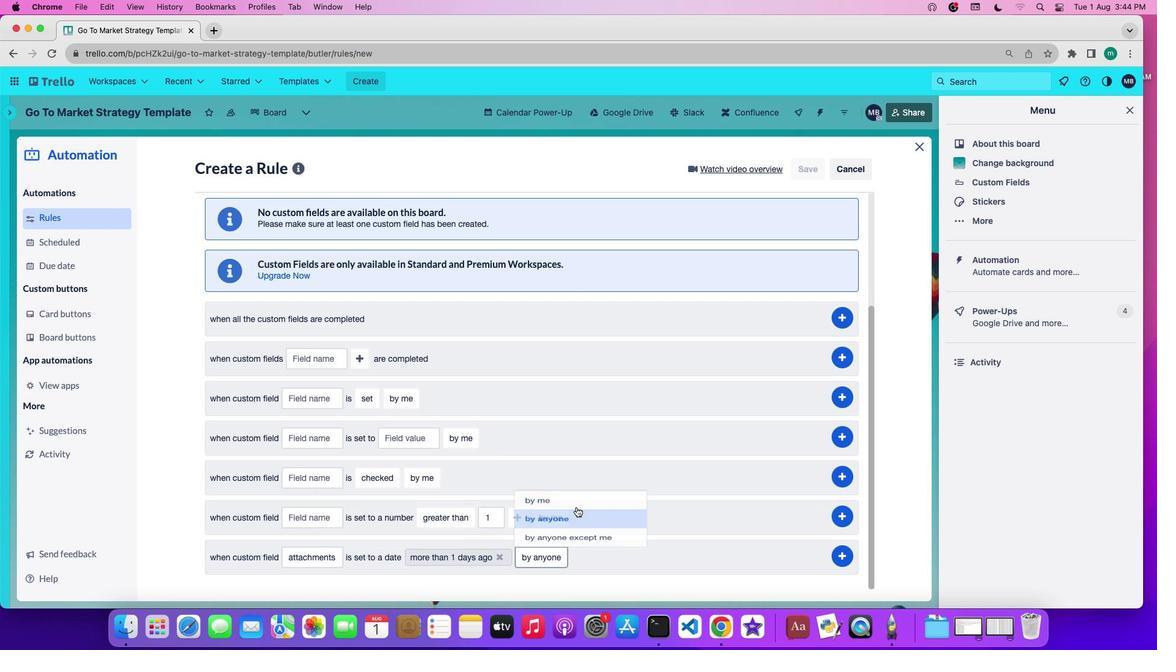 
Action: Mouse moved to (802, 564)
Screenshot: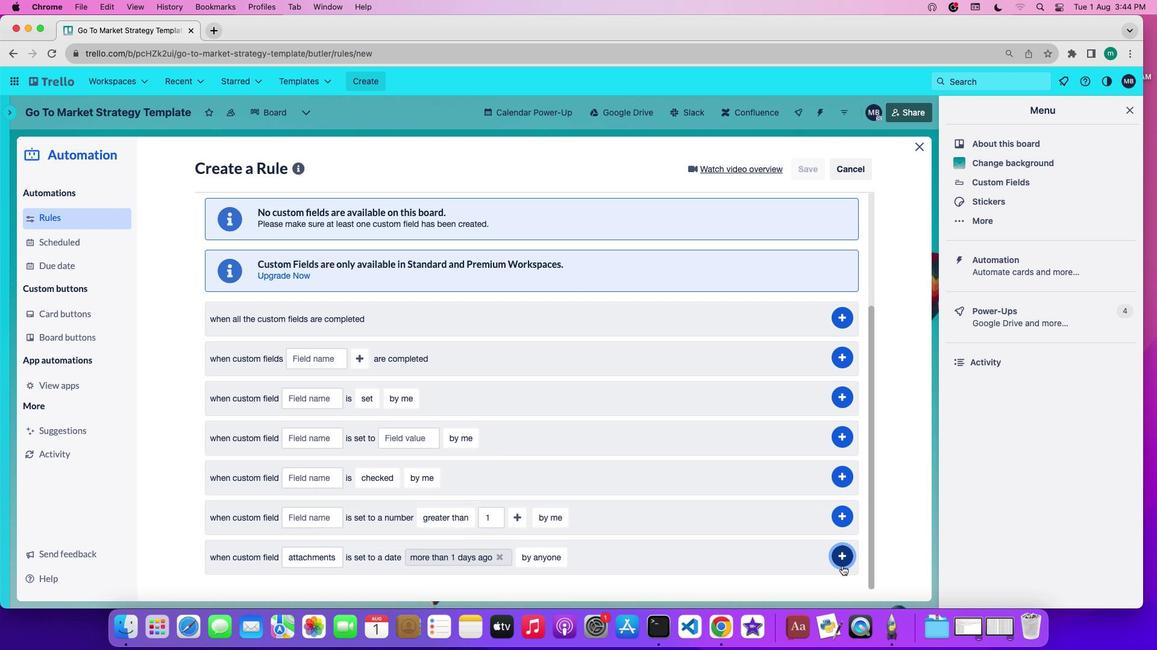
Action: Mouse pressed left at (802, 564)
Screenshot: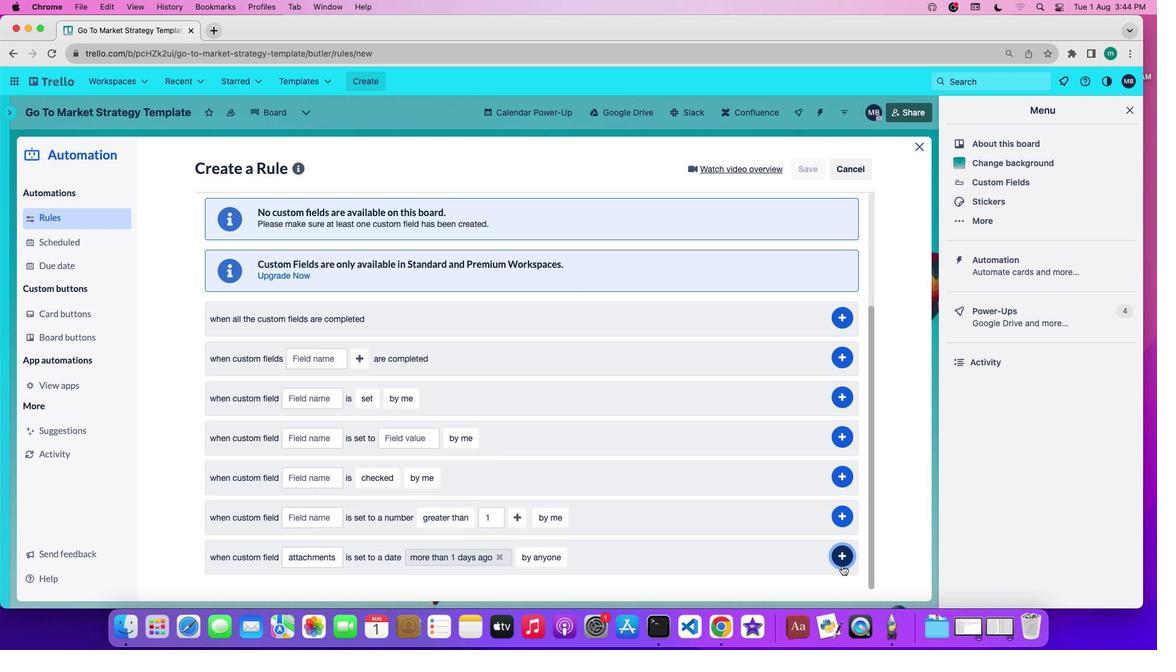 
